 Task: Find connections with filter location Qingnian with filter topic #Feminismwith filter profile language French with filter current company Avalara with filter school Oracle SQL School (PL-SQL, Oracle DBA, Golden Gate, RAC DBA Training) with filter industry Cable and Satellite Programming with filter service category Customer Service with filter keywords title Electrical Engineer
Action: Mouse moved to (321, 226)
Screenshot: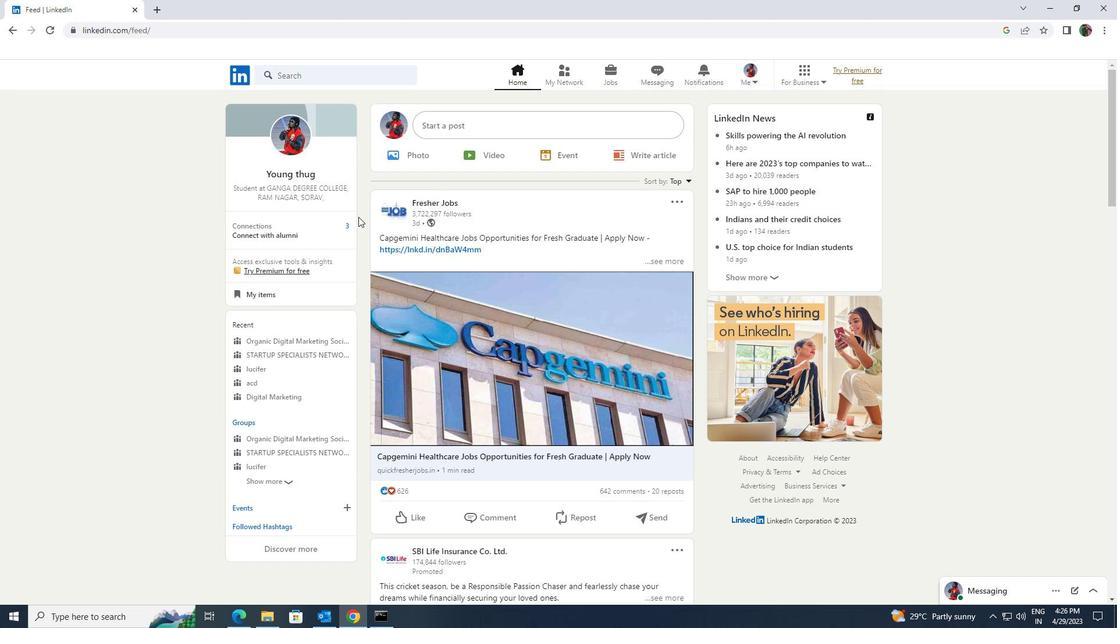
Action: Mouse pressed left at (321, 226)
Screenshot: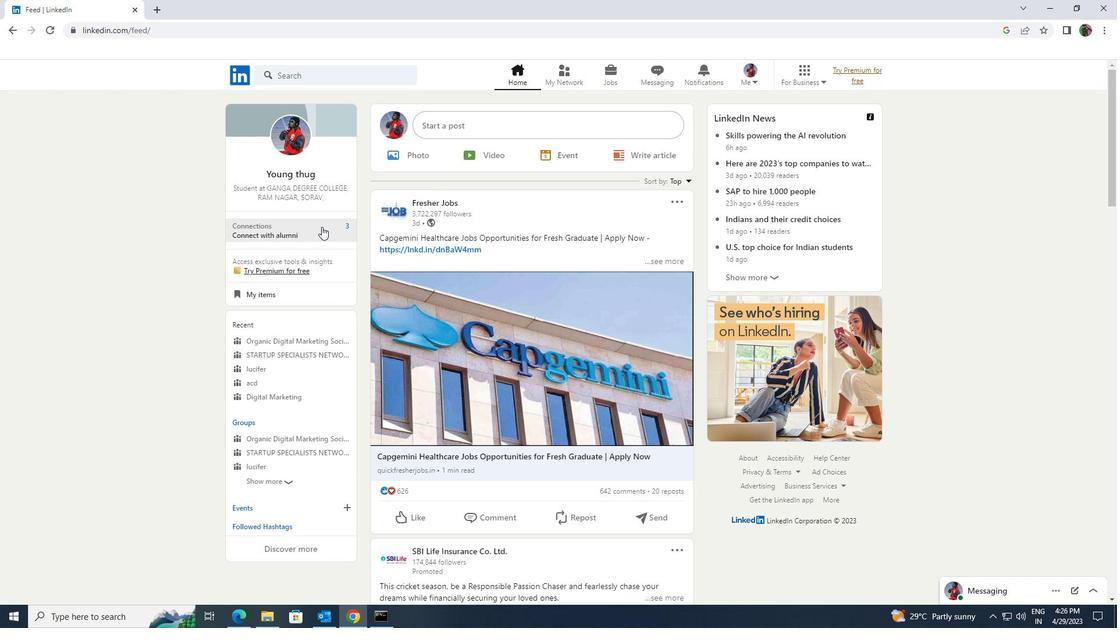 
Action: Mouse moved to (352, 143)
Screenshot: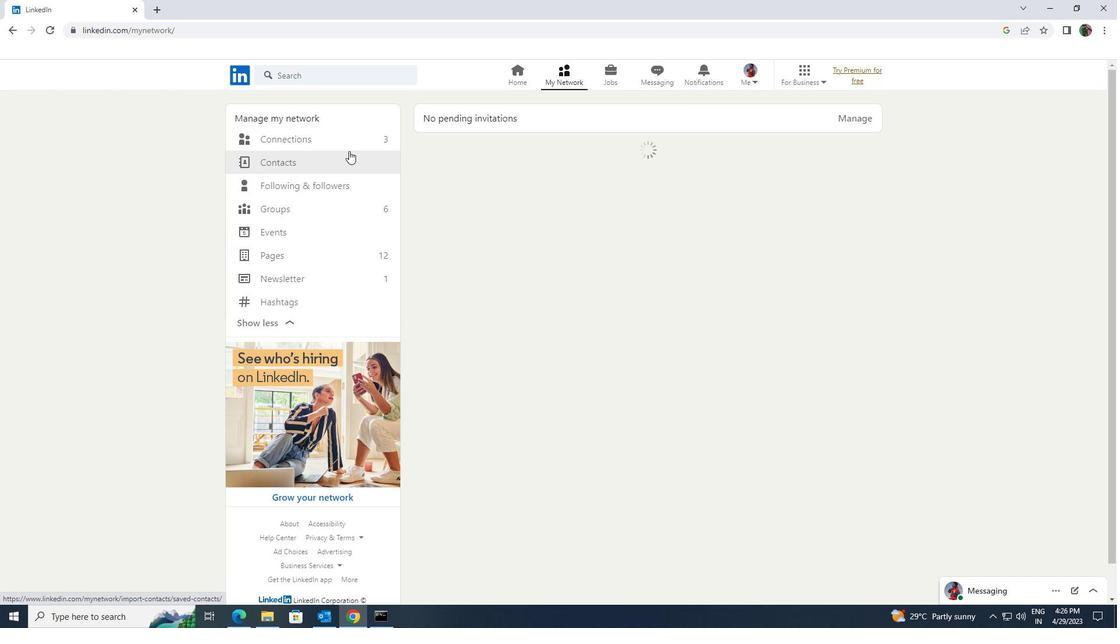 
Action: Mouse pressed left at (352, 143)
Screenshot: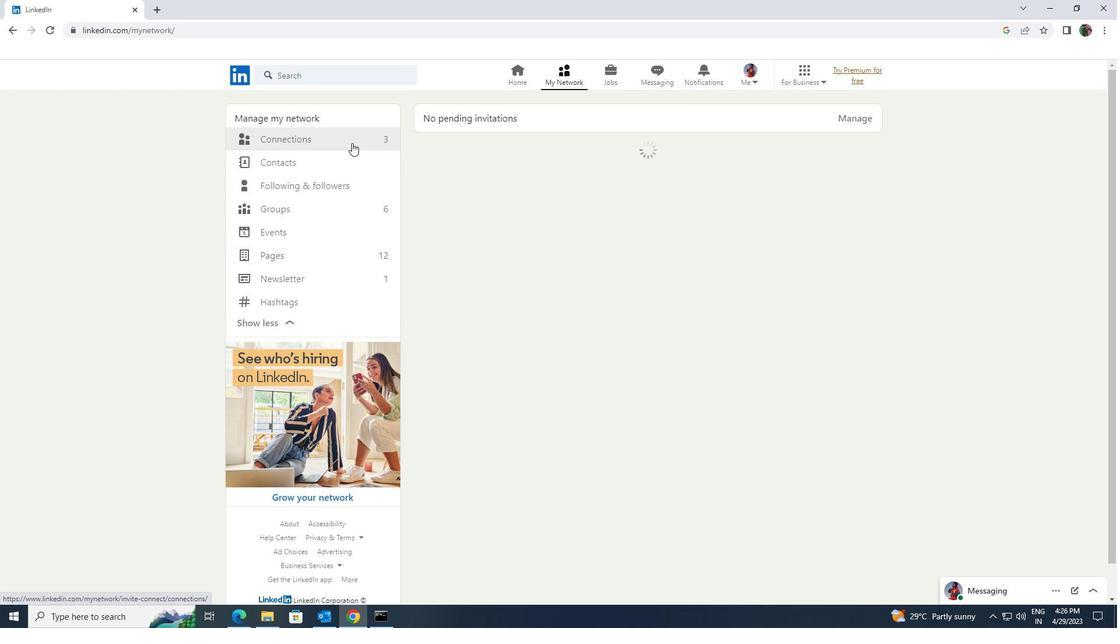 
Action: Mouse moved to (621, 137)
Screenshot: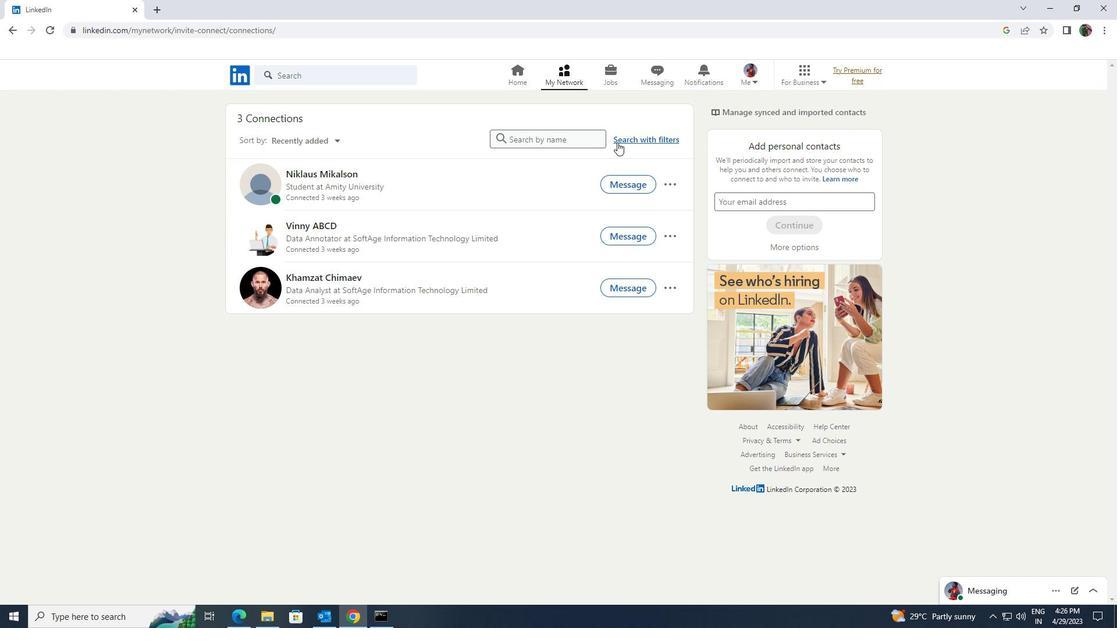 
Action: Mouse pressed left at (621, 137)
Screenshot: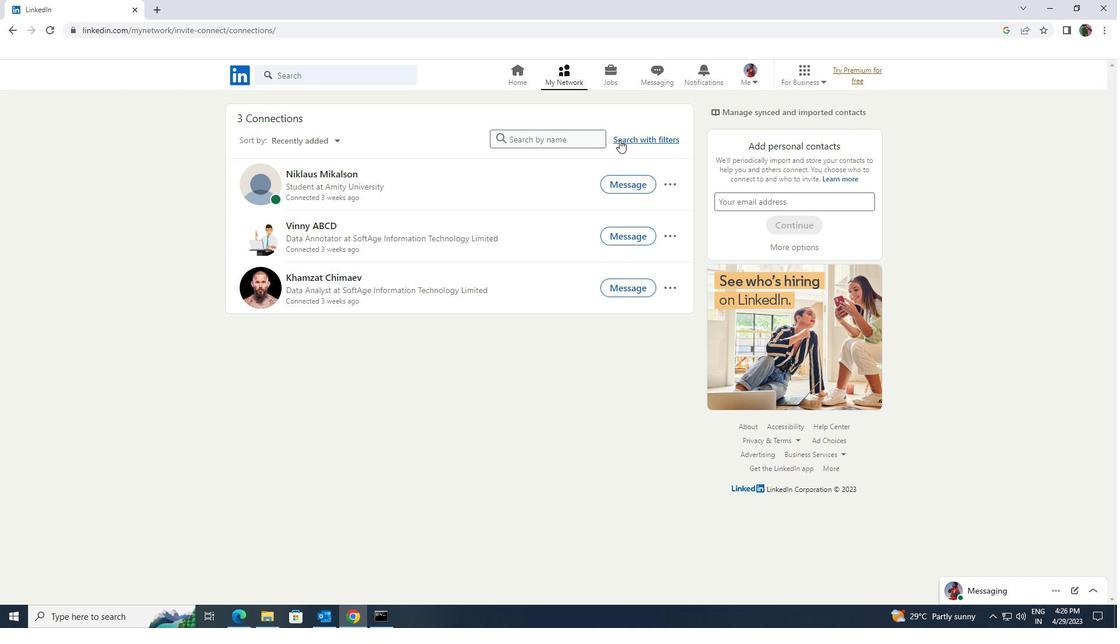 
Action: Mouse moved to (598, 109)
Screenshot: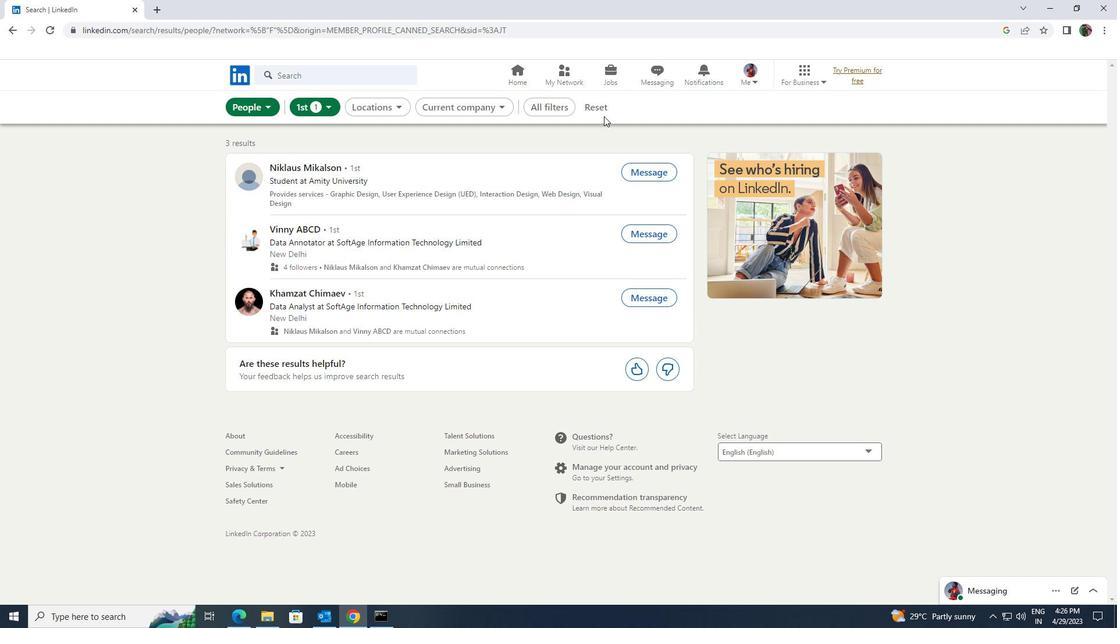 
Action: Mouse pressed left at (598, 109)
Screenshot: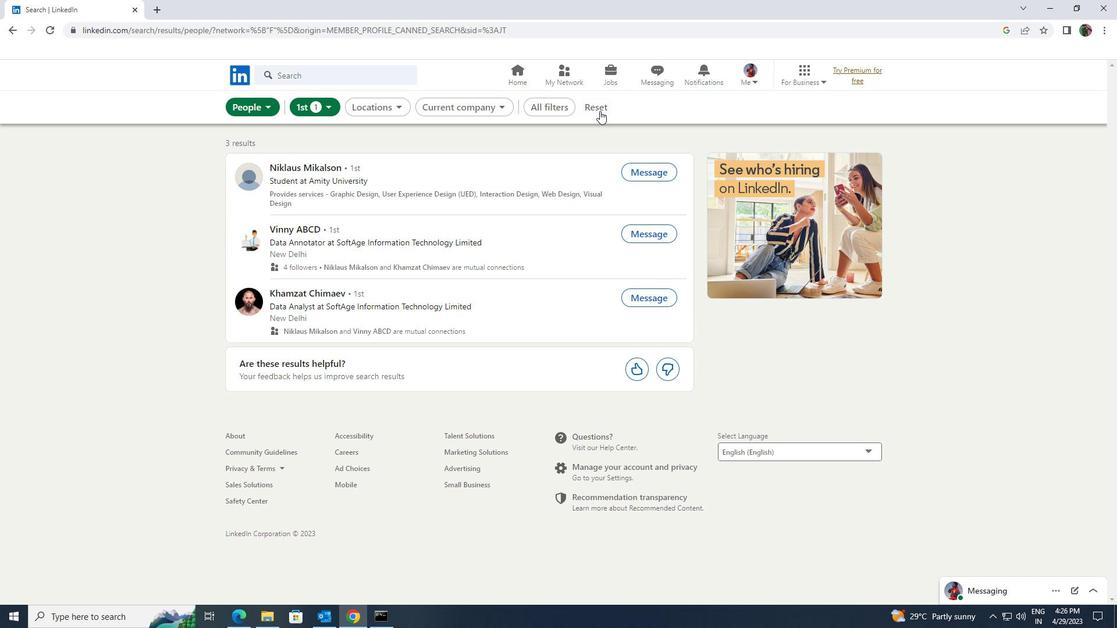 
Action: Mouse moved to (583, 106)
Screenshot: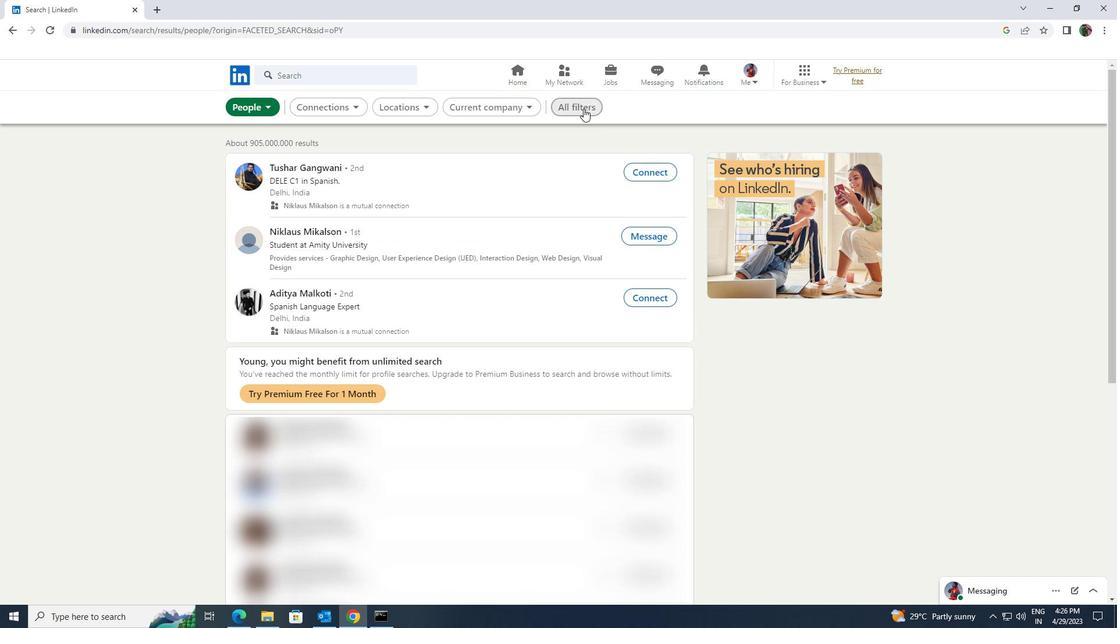 
Action: Mouse pressed left at (583, 106)
Screenshot: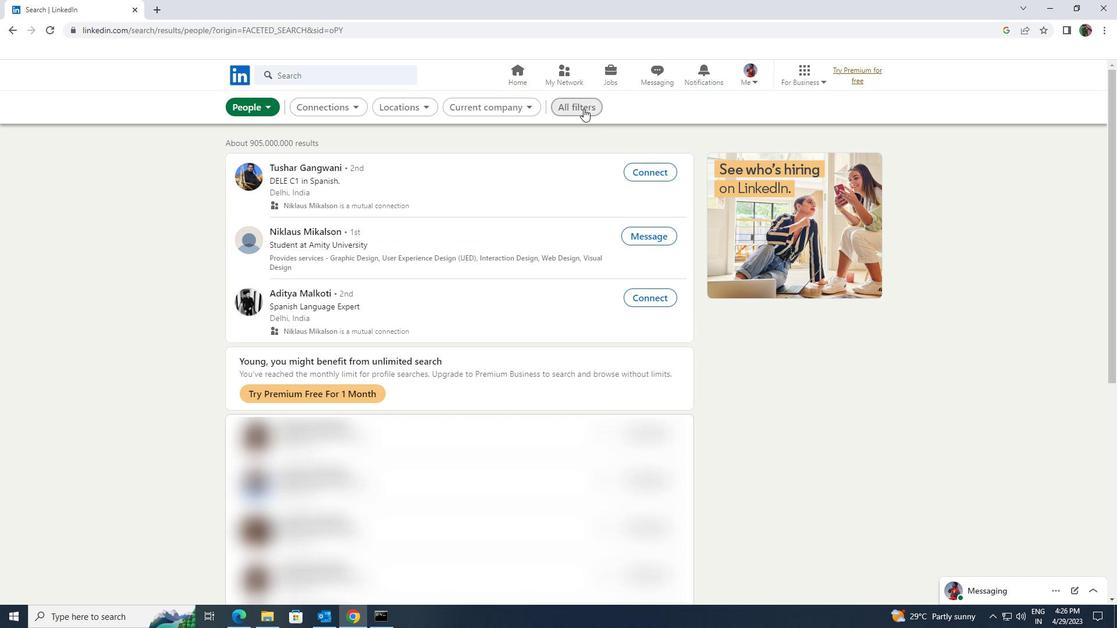 
Action: Mouse moved to (909, 338)
Screenshot: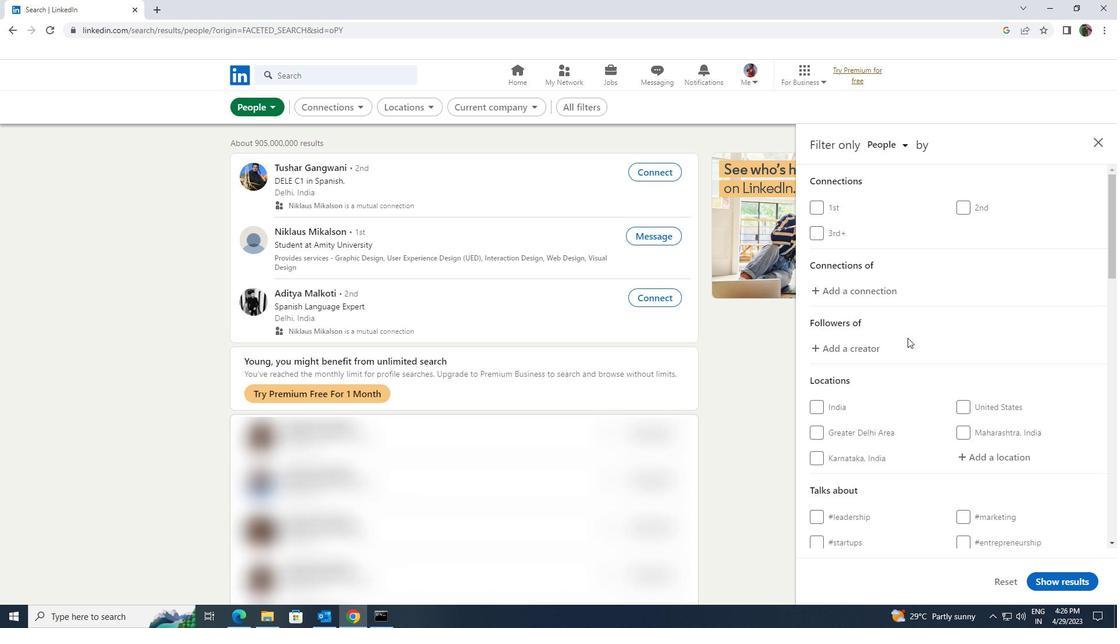 
Action: Mouse scrolled (909, 337) with delta (0, 0)
Screenshot: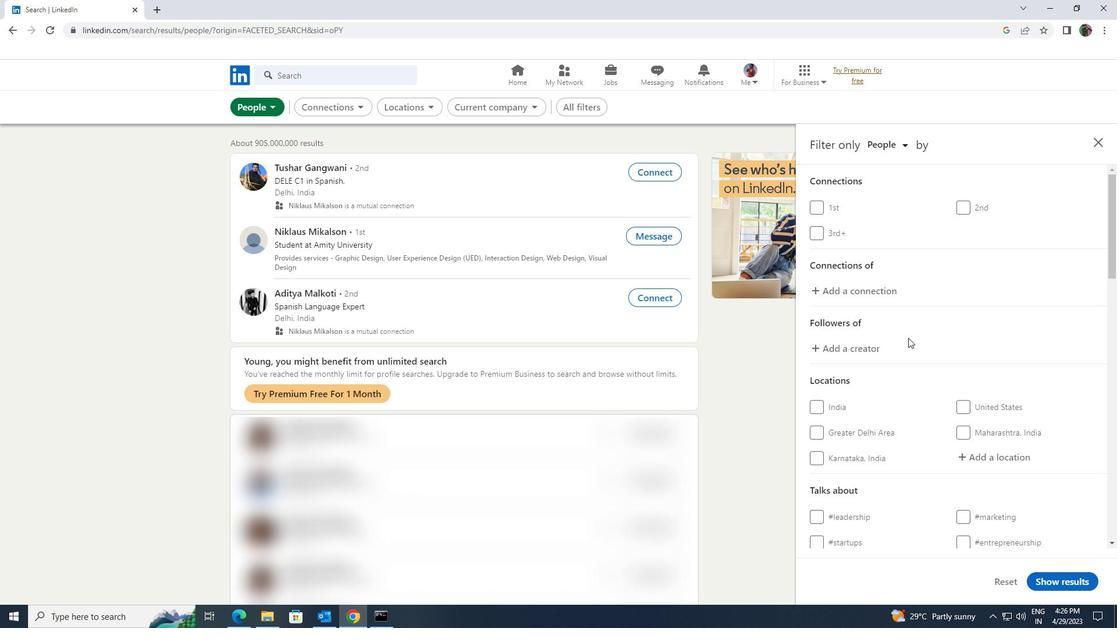 
Action: Mouse scrolled (909, 337) with delta (0, 0)
Screenshot: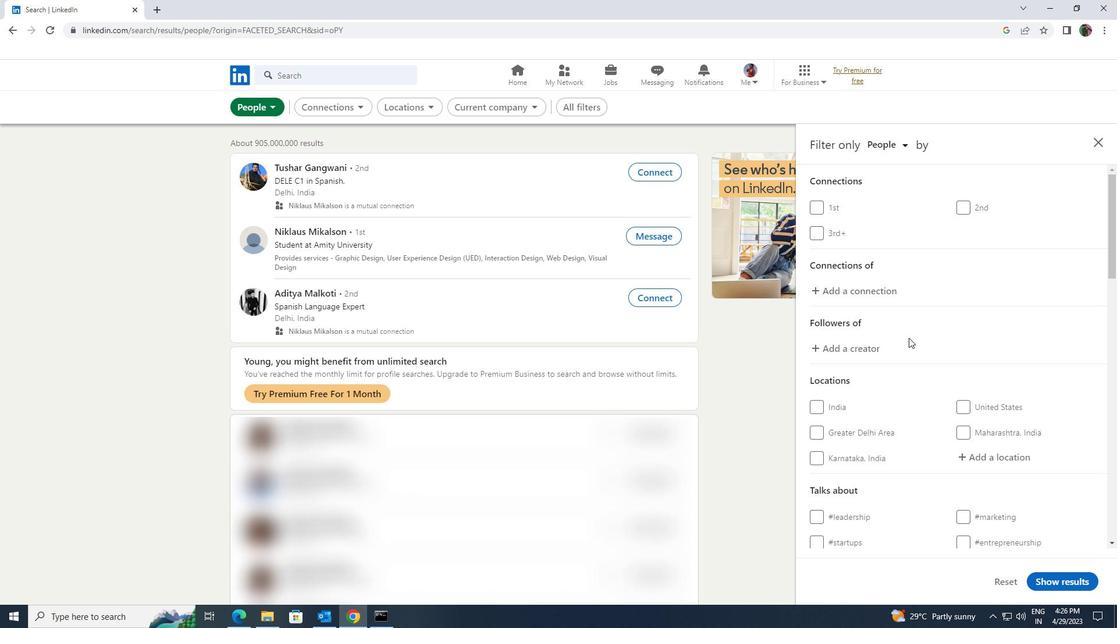 
Action: Mouse moved to (962, 340)
Screenshot: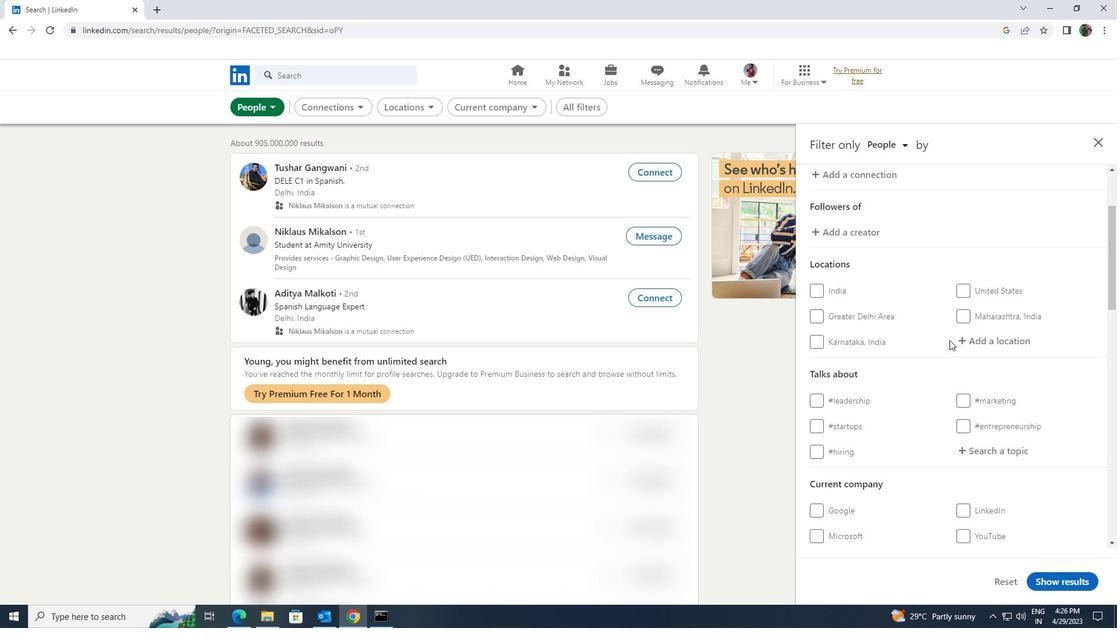 
Action: Mouse pressed left at (962, 340)
Screenshot: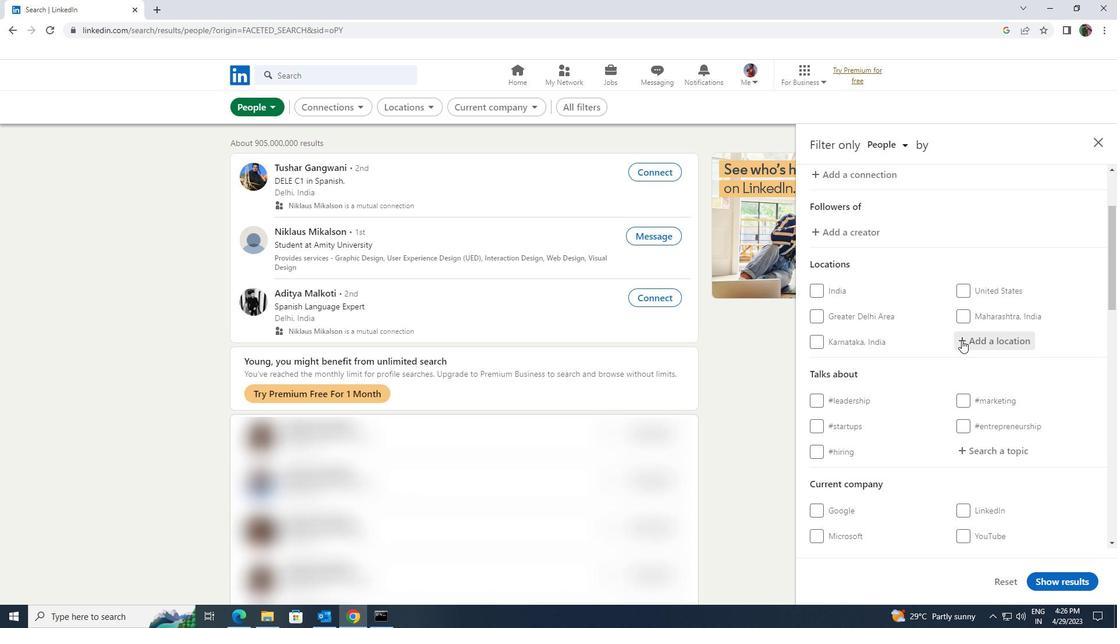 
Action: Key pressed <Key.shift><Key.shift><Key.shift><Key.shift><Key.shift>Q
Screenshot: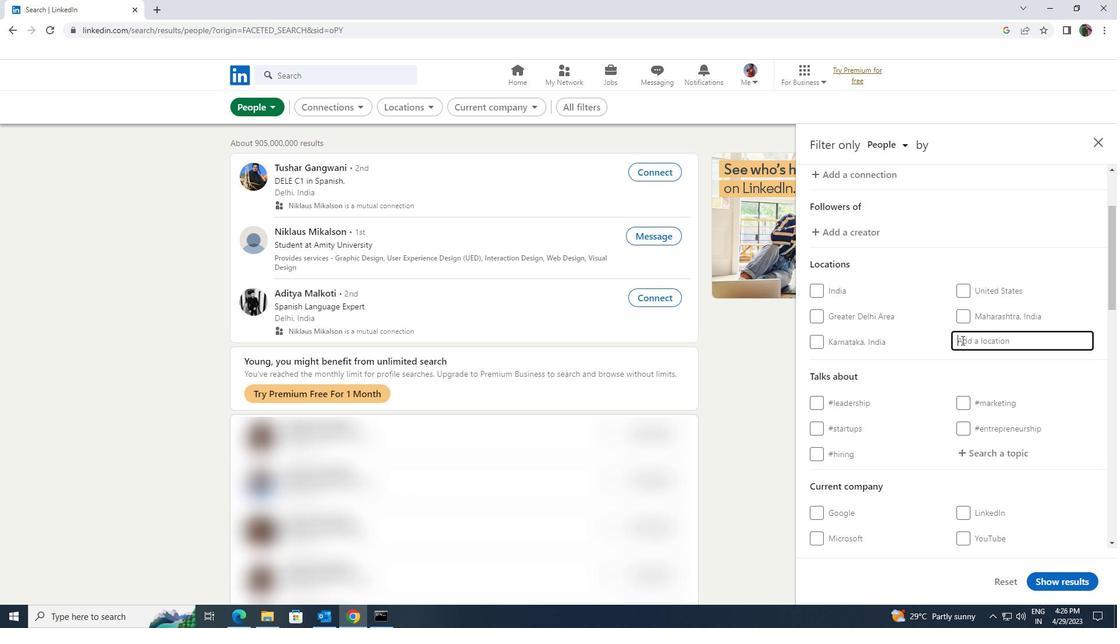 
Action: Mouse moved to (961, 340)
Screenshot: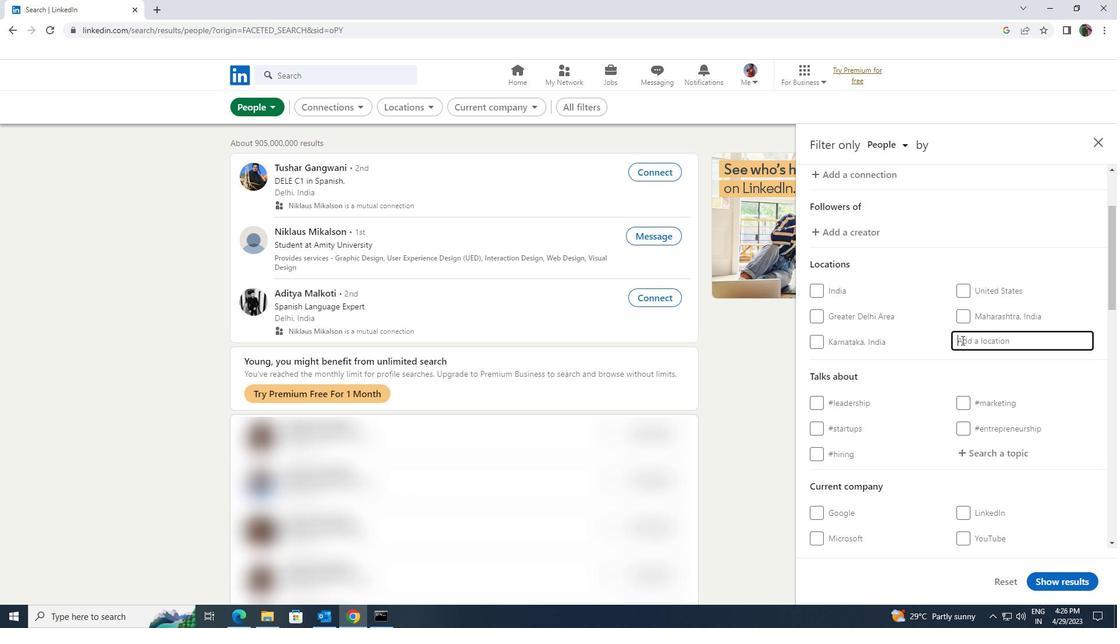 
Action: Key pressed INGNIAN
Screenshot: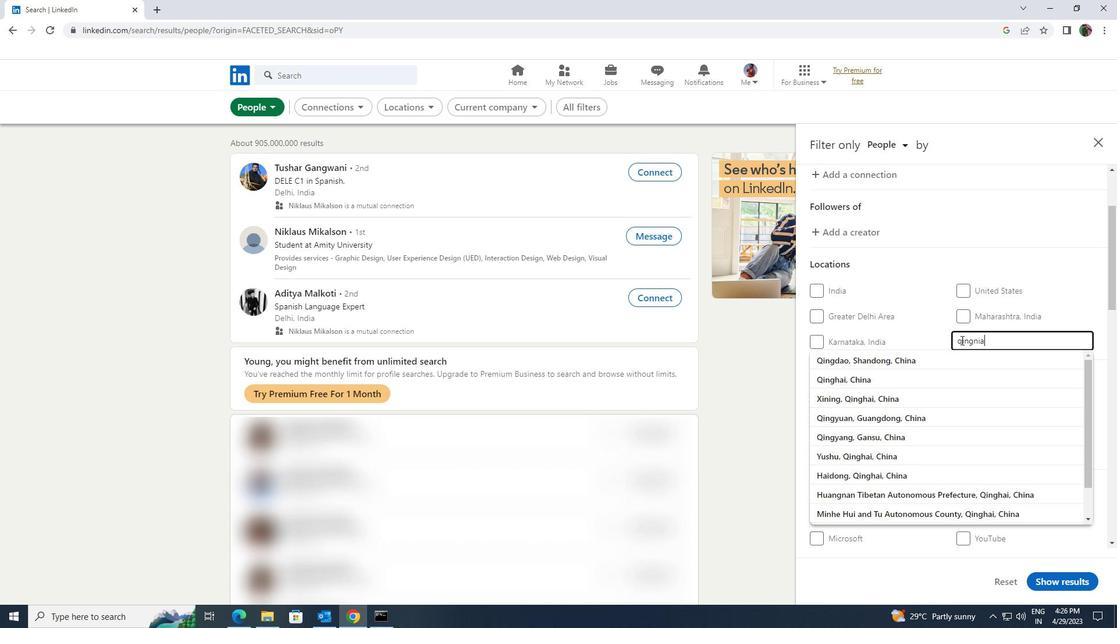 
Action: Mouse moved to (976, 451)
Screenshot: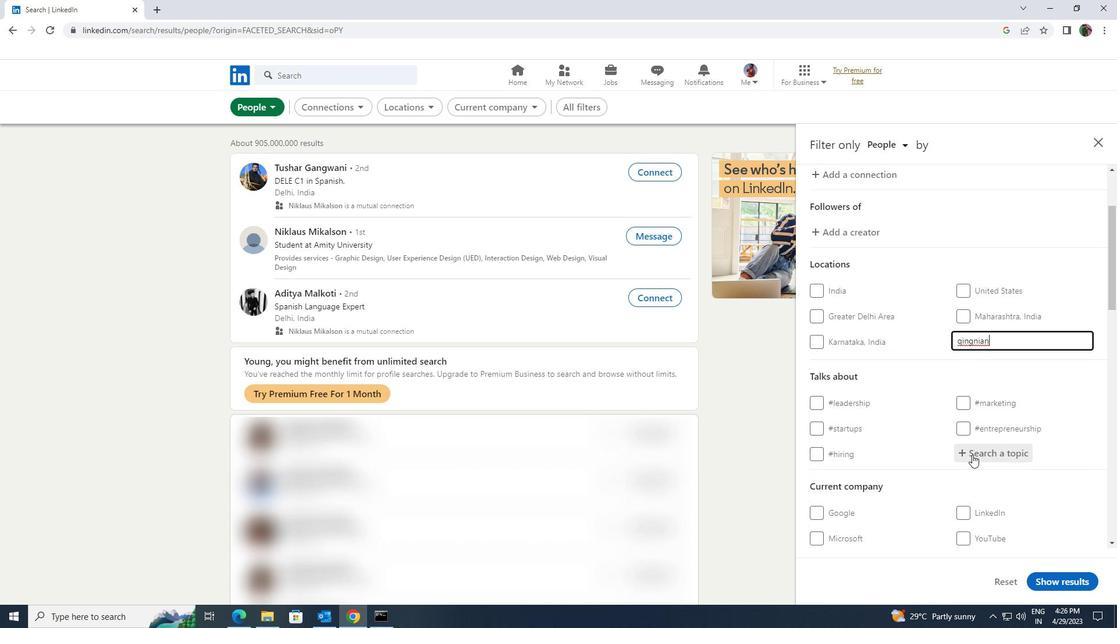 
Action: Mouse pressed left at (976, 451)
Screenshot: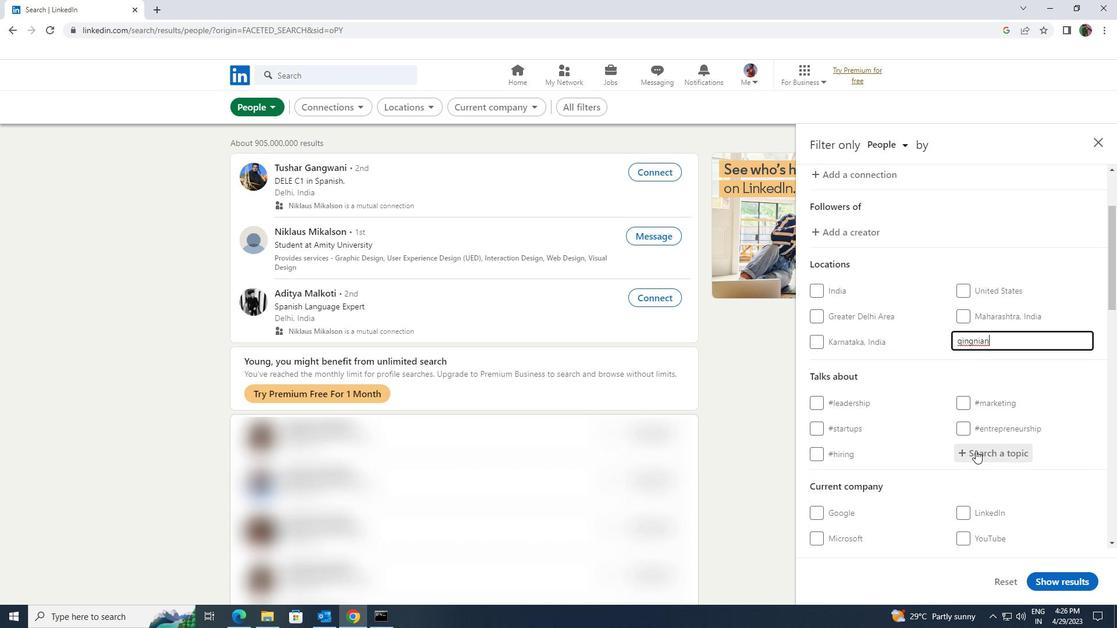 
Action: Key pressed <Key.shift>FEMINI
Screenshot: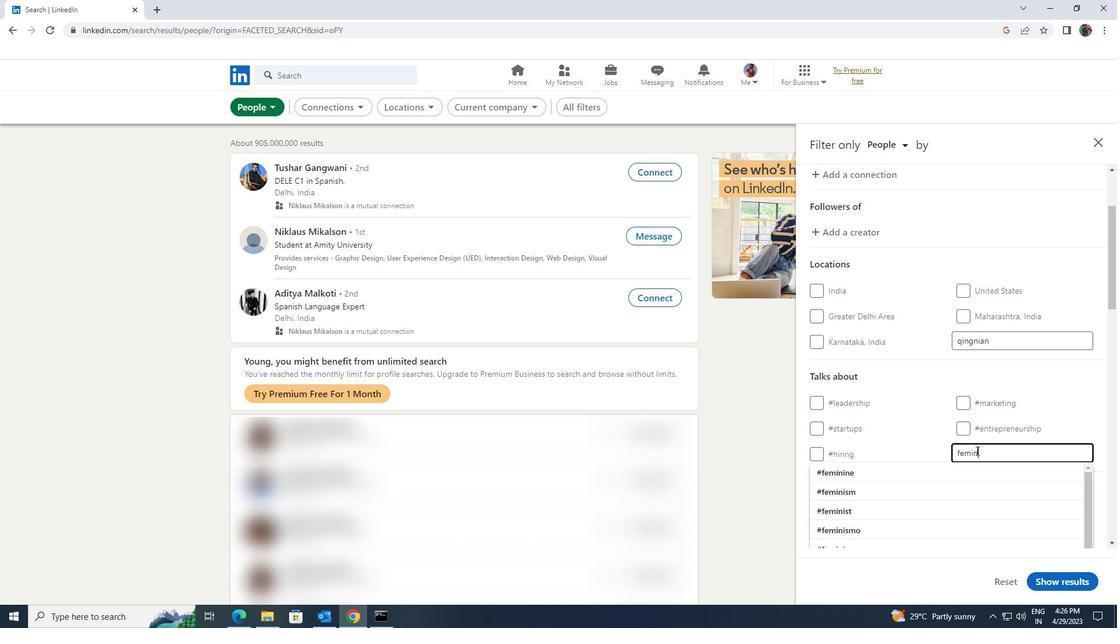 
Action: Mouse moved to (929, 488)
Screenshot: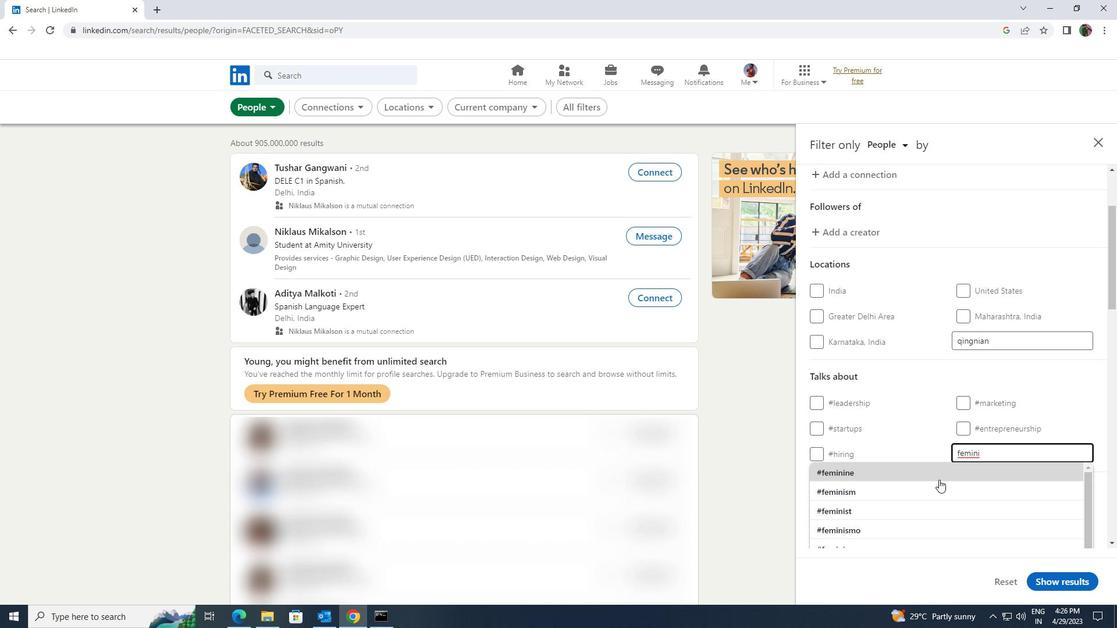 
Action: Mouse pressed left at (929, 488)
Screenshot: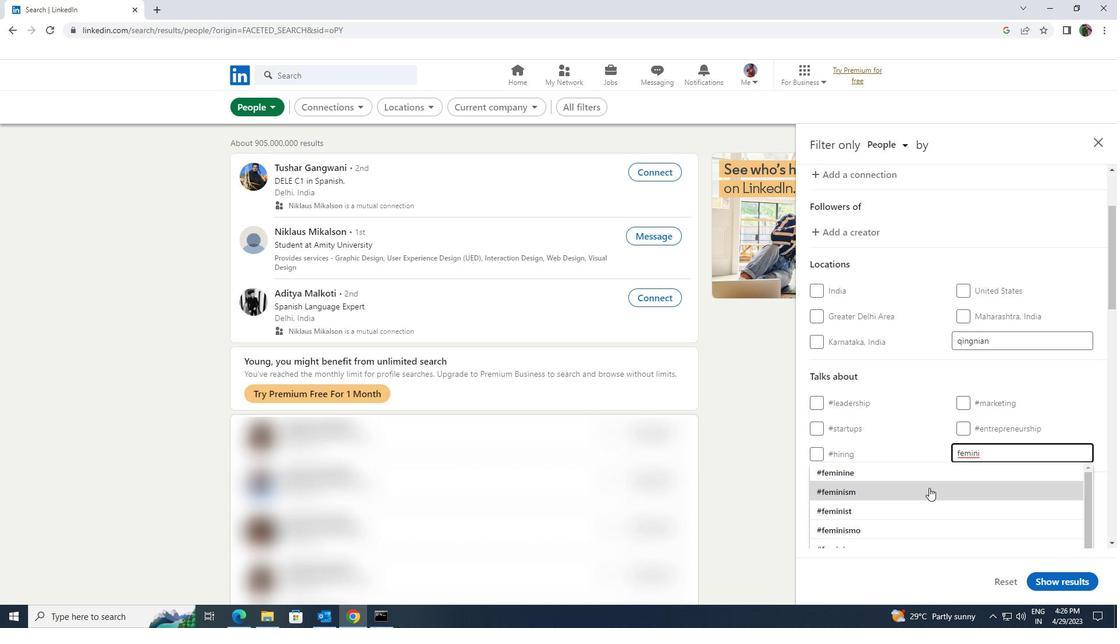 
Action: Mouse moved to (928, 488)
Screenshot: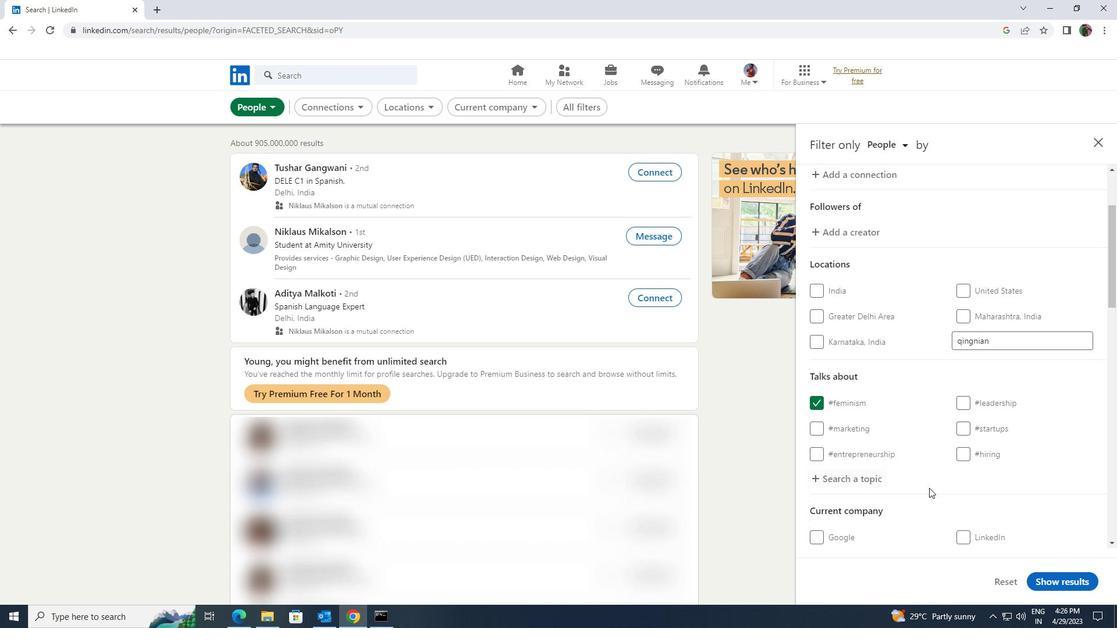 
Action: Mouse scrolled (928, 488) with delta (0, 0)
Screenshot: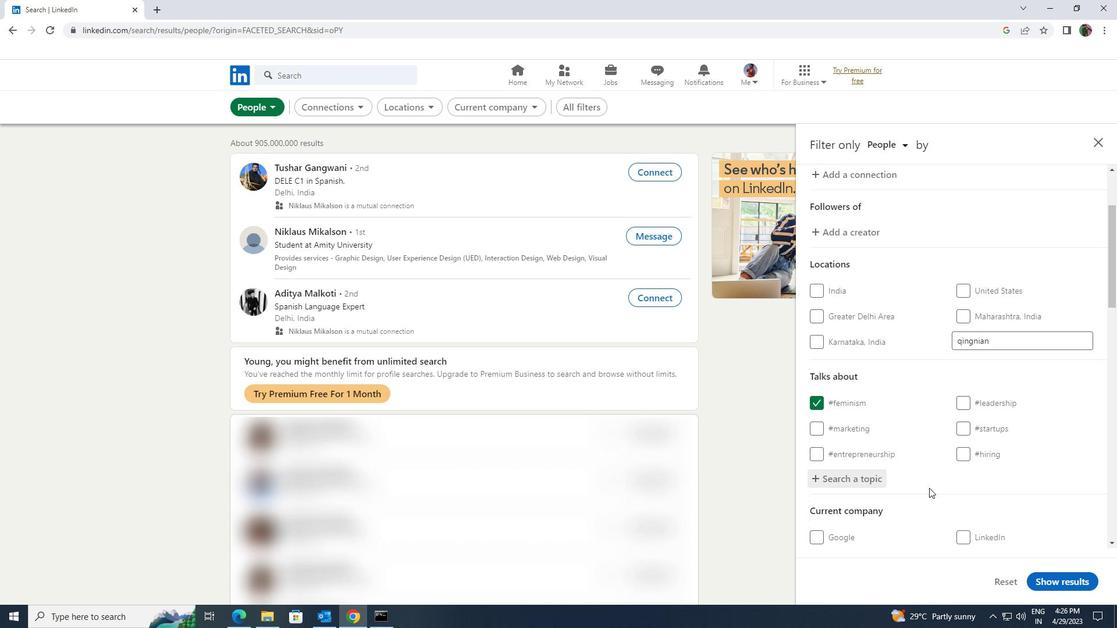 
Action: Mouse scrolled (928, 488) with delta (0, 0)
Screenshot: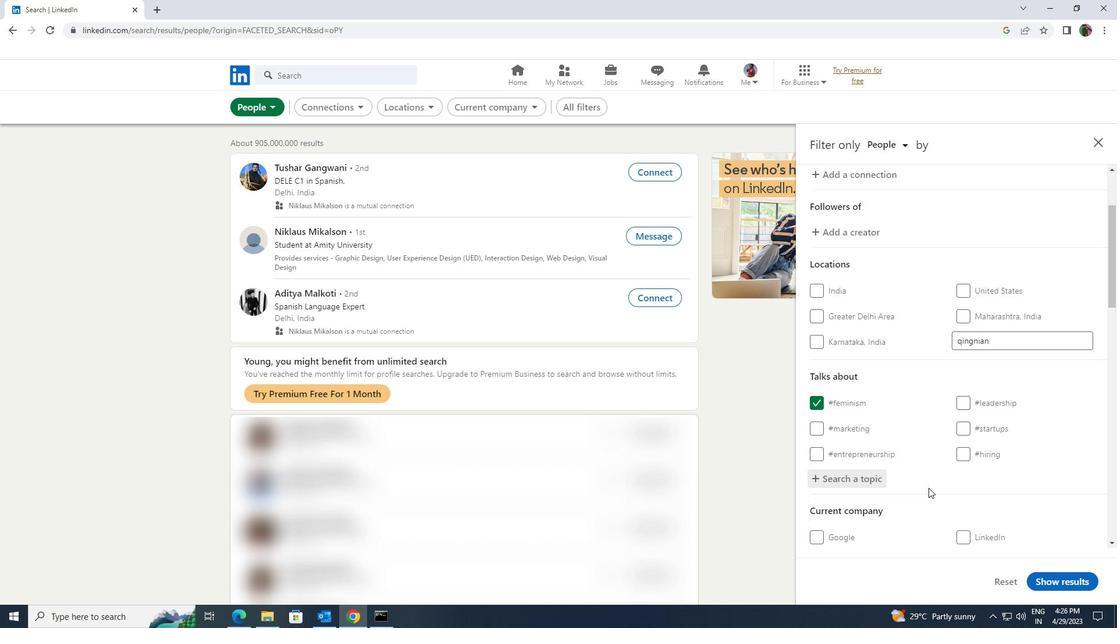 
Action: Mouse scrolled (928, 488) with delta (0, 0)
Screenshot: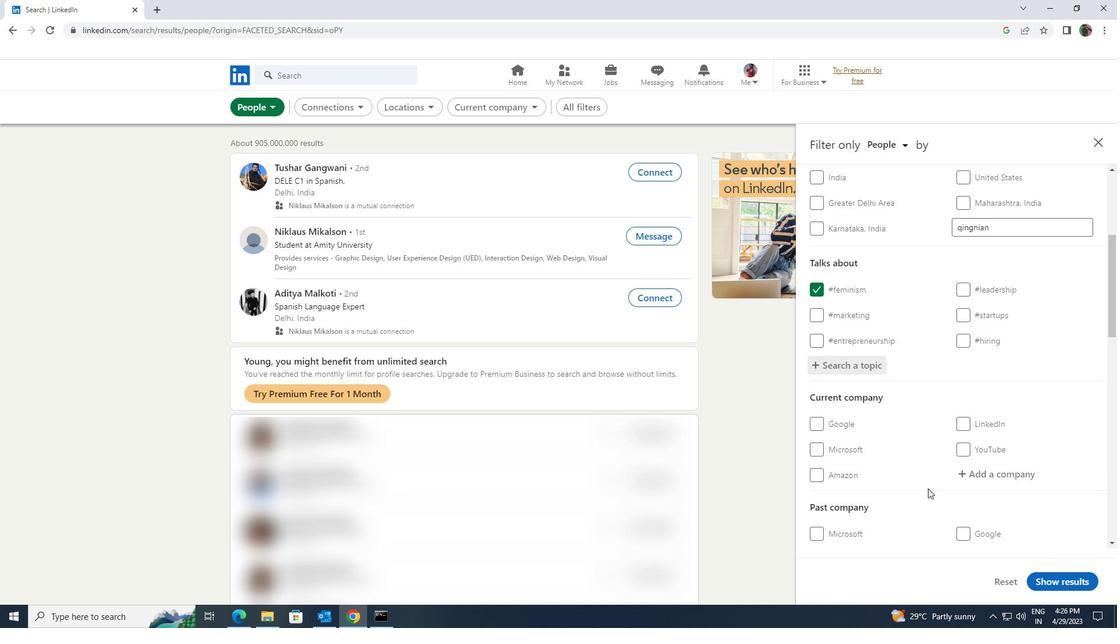 
Action: Mouse moved to (927, 488)
Screenshot: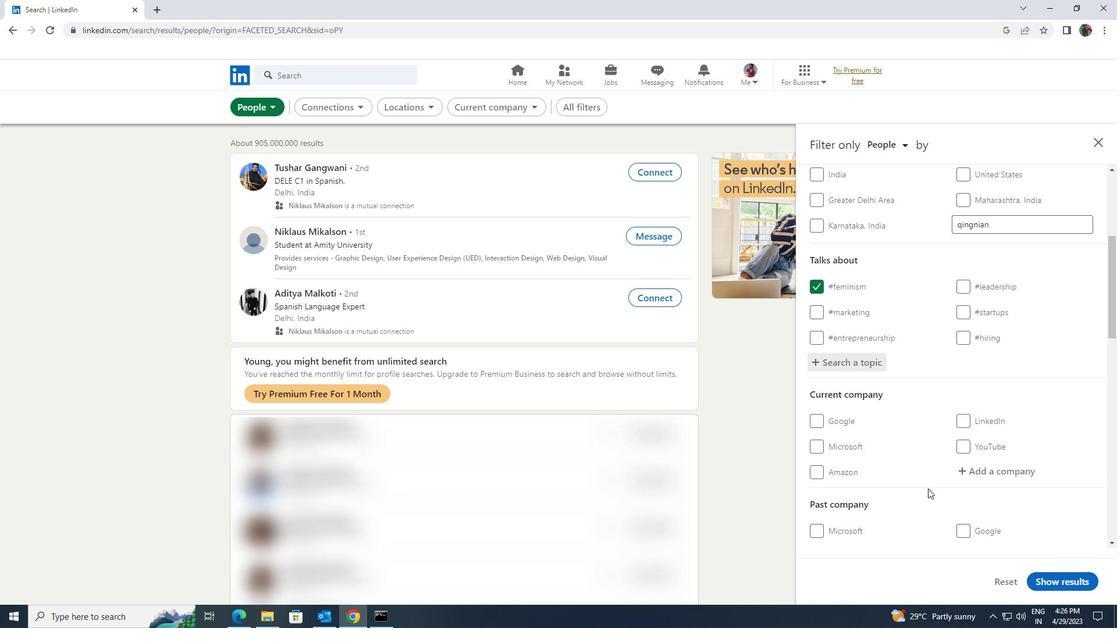 
Action: Mouse scrolled (927, 488) with delta (0, 0)
Screenshot: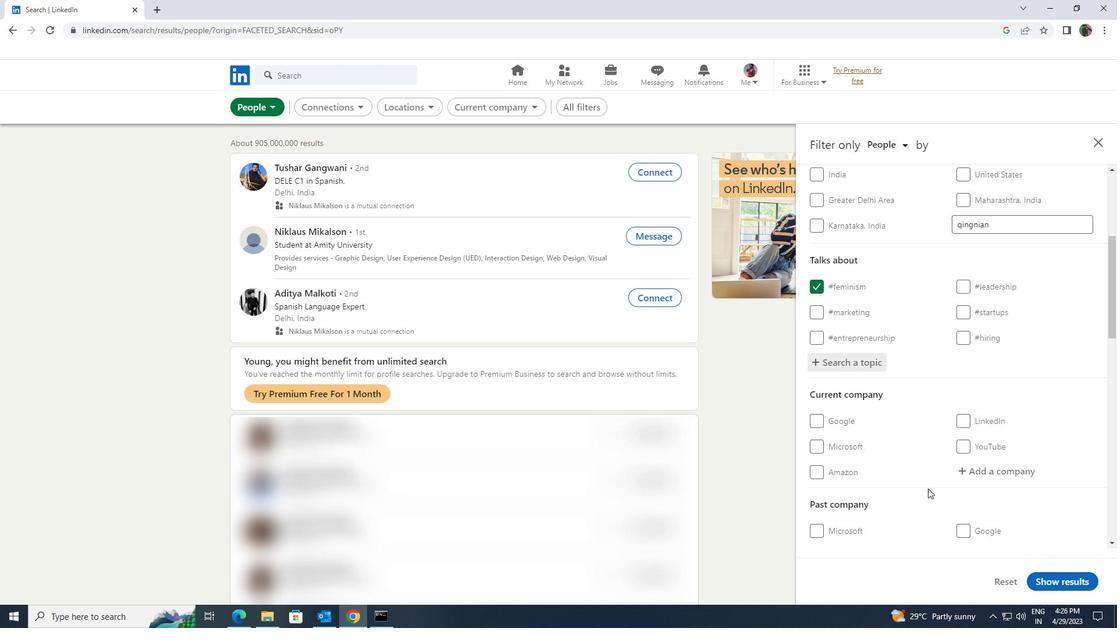 
Action: Mouse scrolled (927, 488) with delta (0, 0)
Screenshot: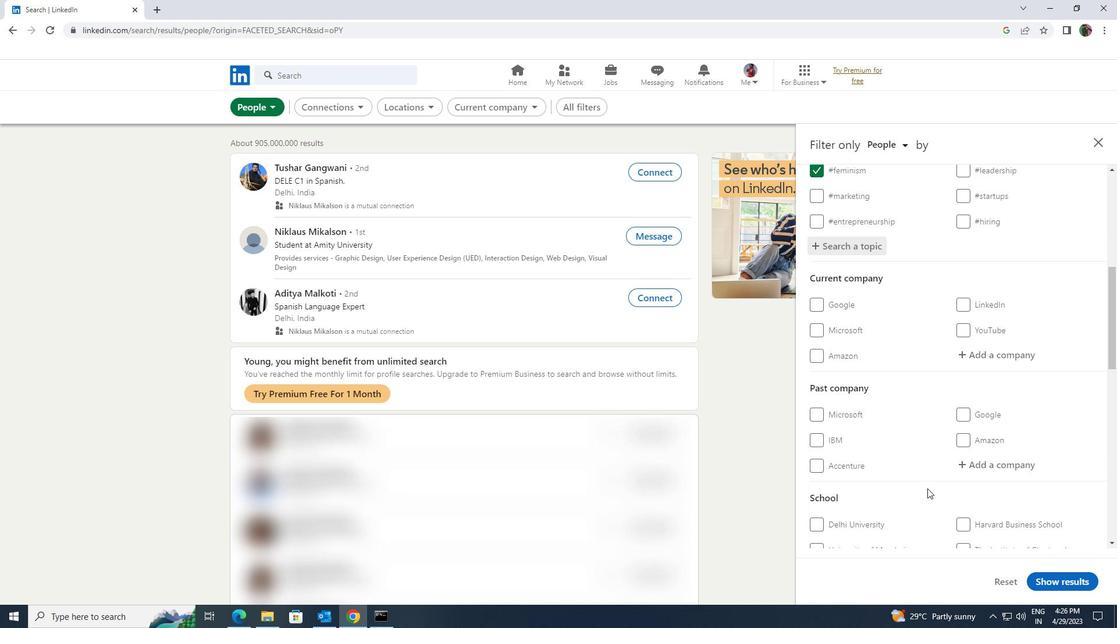 
Action: Mouse scrolled (927, 488) with delta (0, 0)
Screenshot: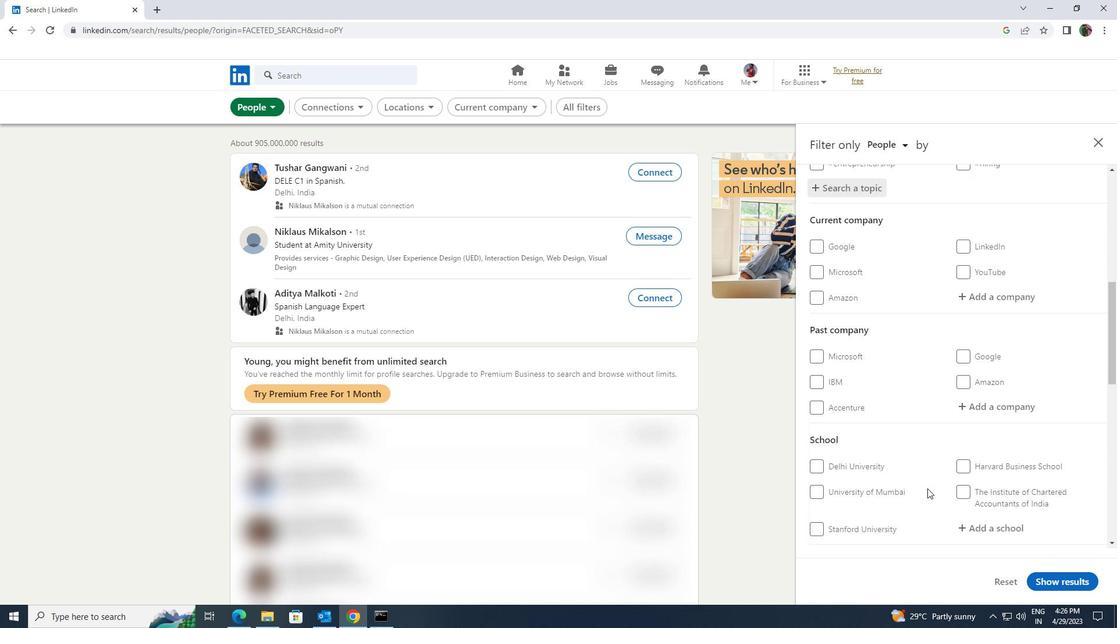 
Action: Mouse scrolled (927, 488) with delta (0, 0)
Screenshot: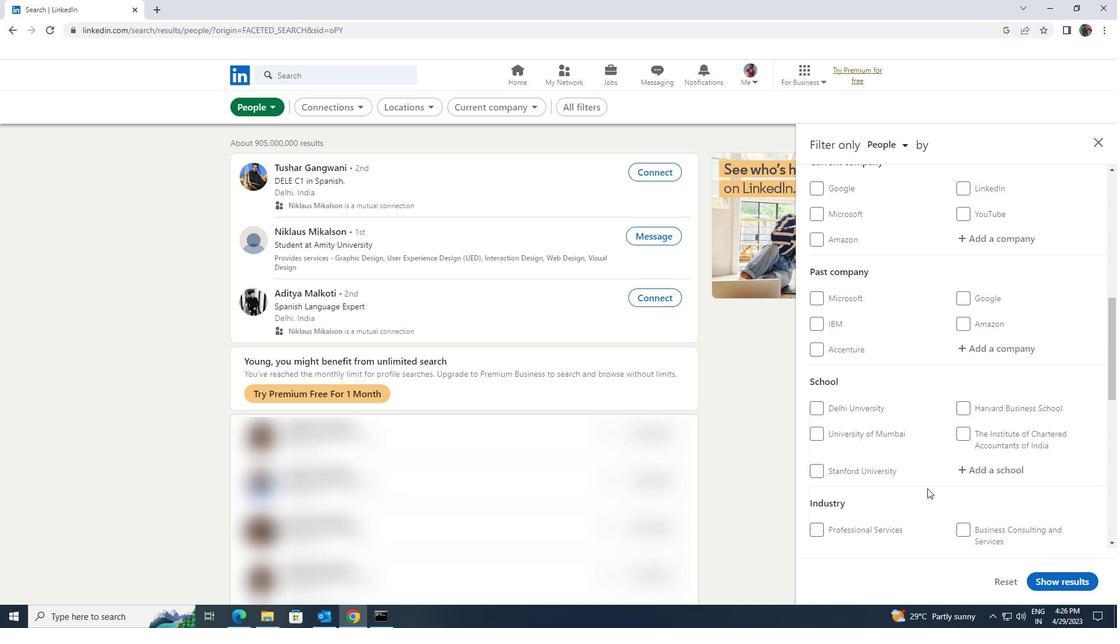 
Action: Mouse scrolled (927, 488) with delta (0, 0)
Screenshot: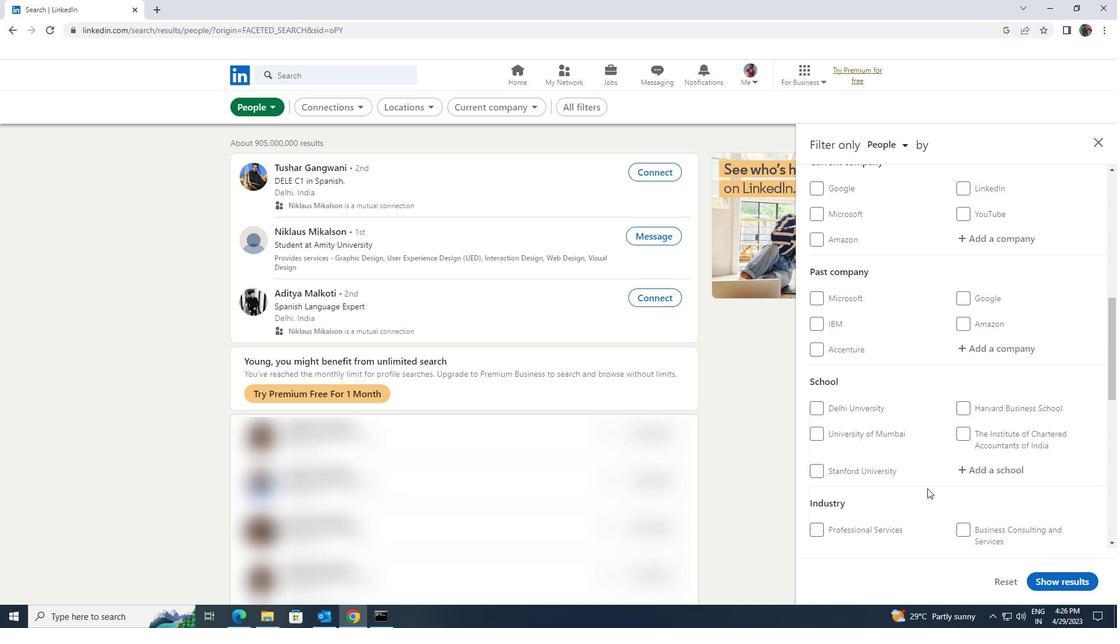 
Action: Mouse scrolled (927, 488) with delta (0, 0)
Screenshot: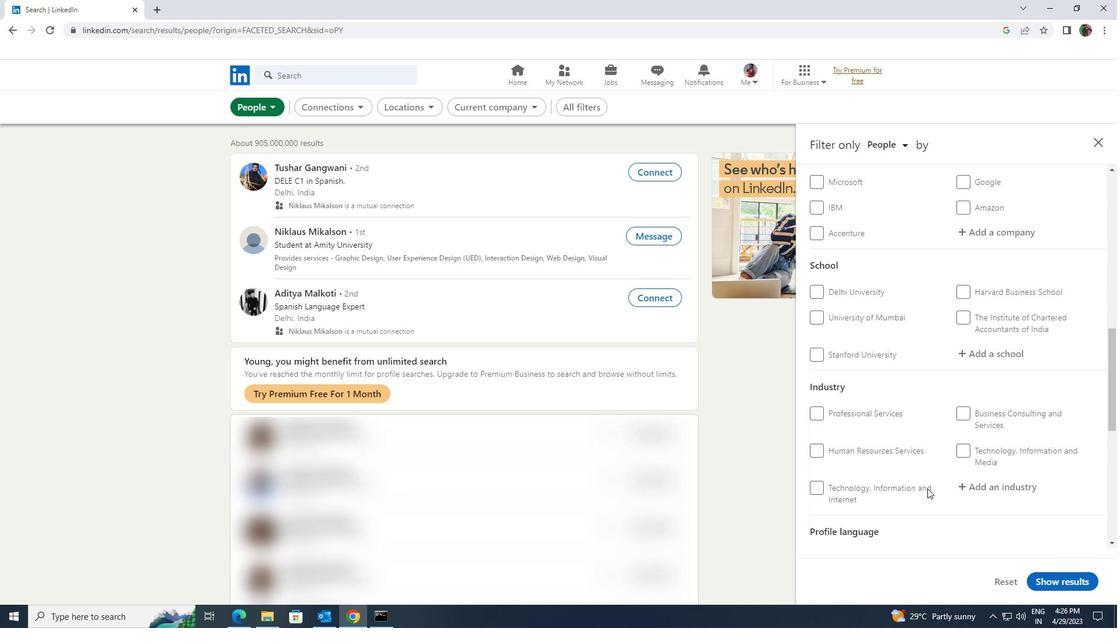 
Action: Mouse moved to (959, 499)
Screenshot: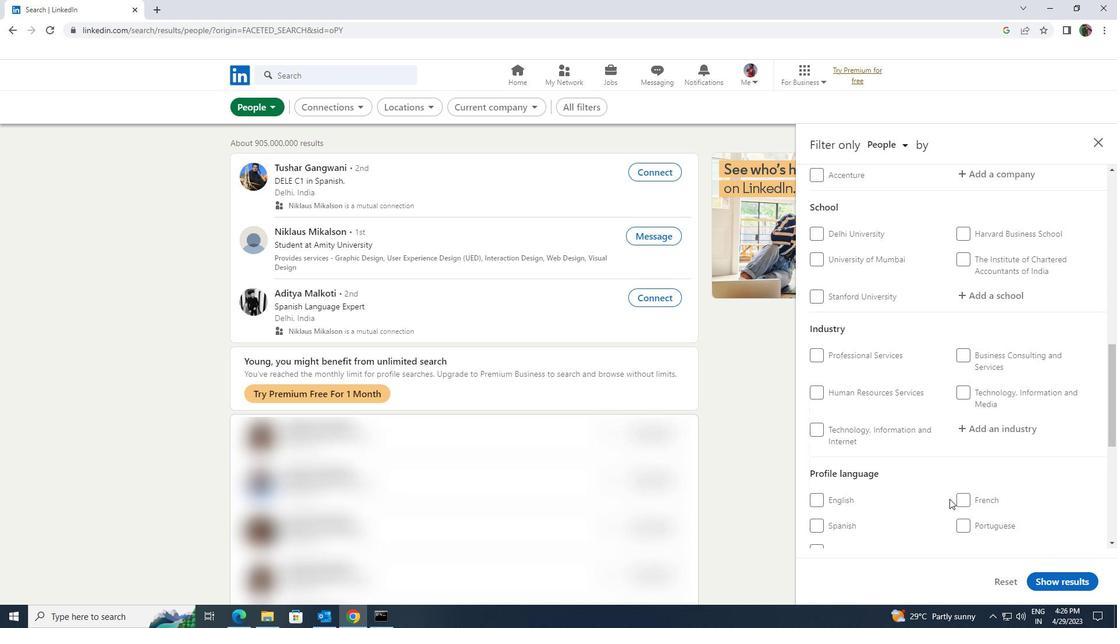 
Action: Mouse pressed left at (959, 499)
Screenshot: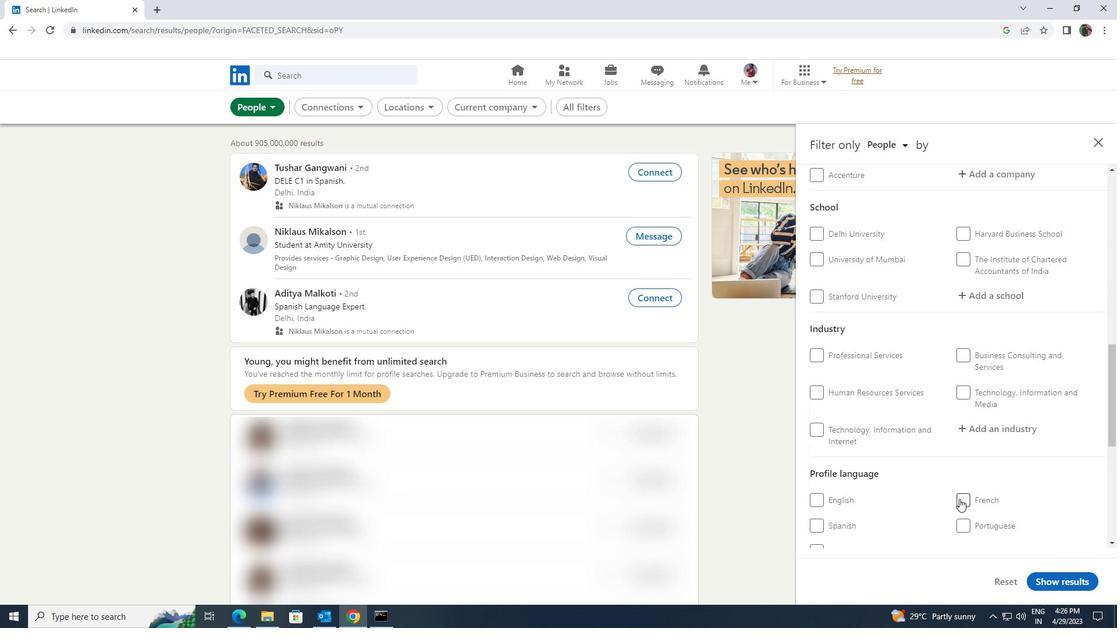 
Action: Mouse moved to (956, 499)
Screenshot: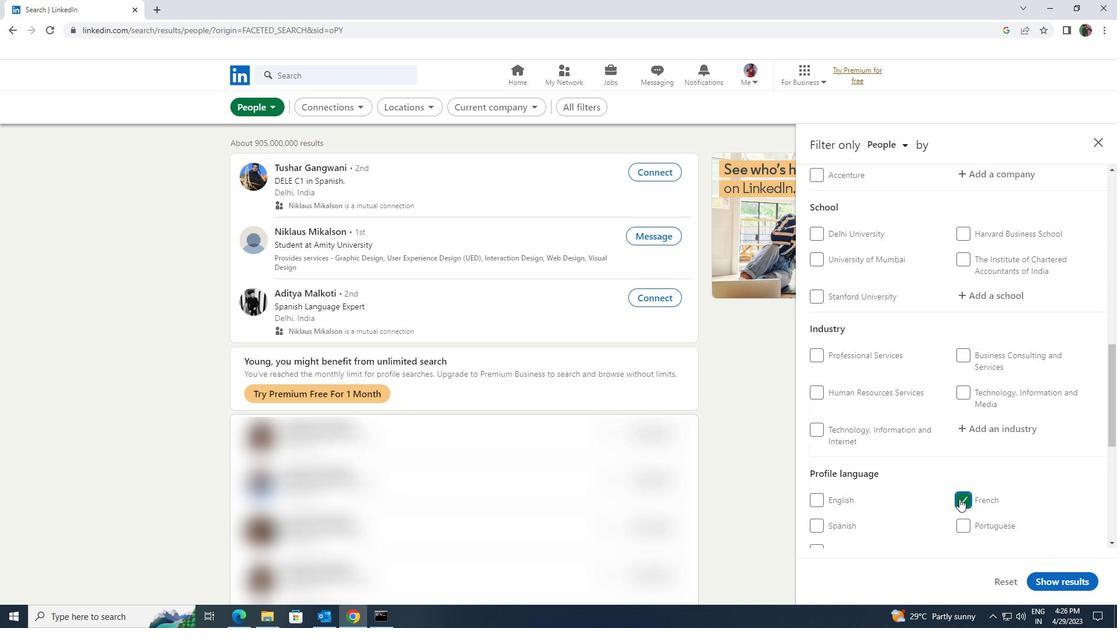 
Action: Mouse scrolled (956, 500) with delta (0, 0)
Screenshot: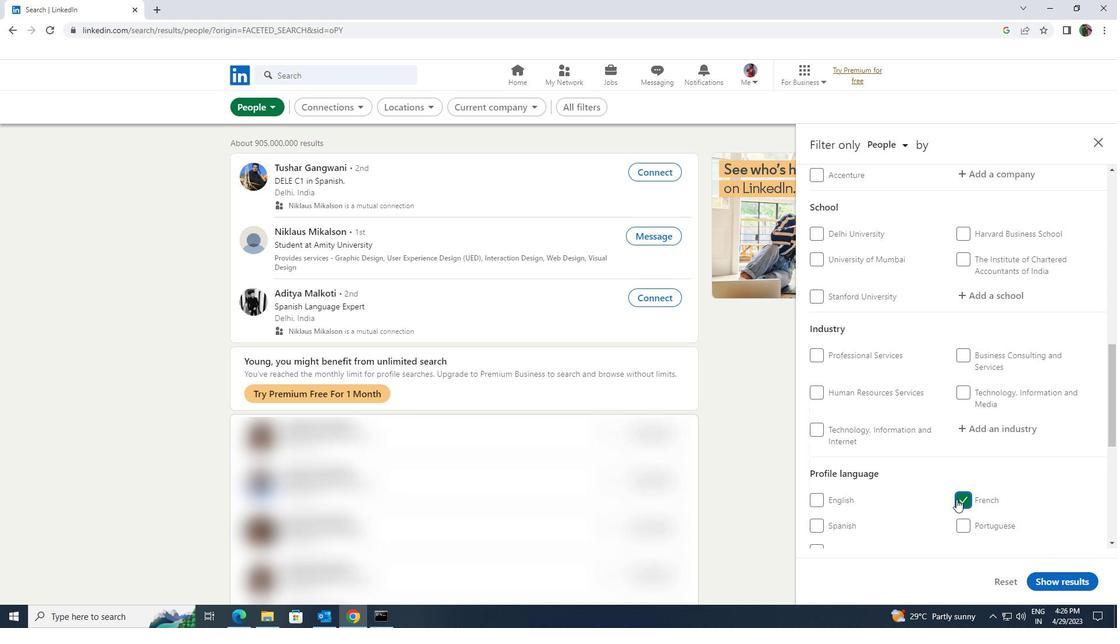 
Action: Mouse moved to (956, 500)
Screenshot: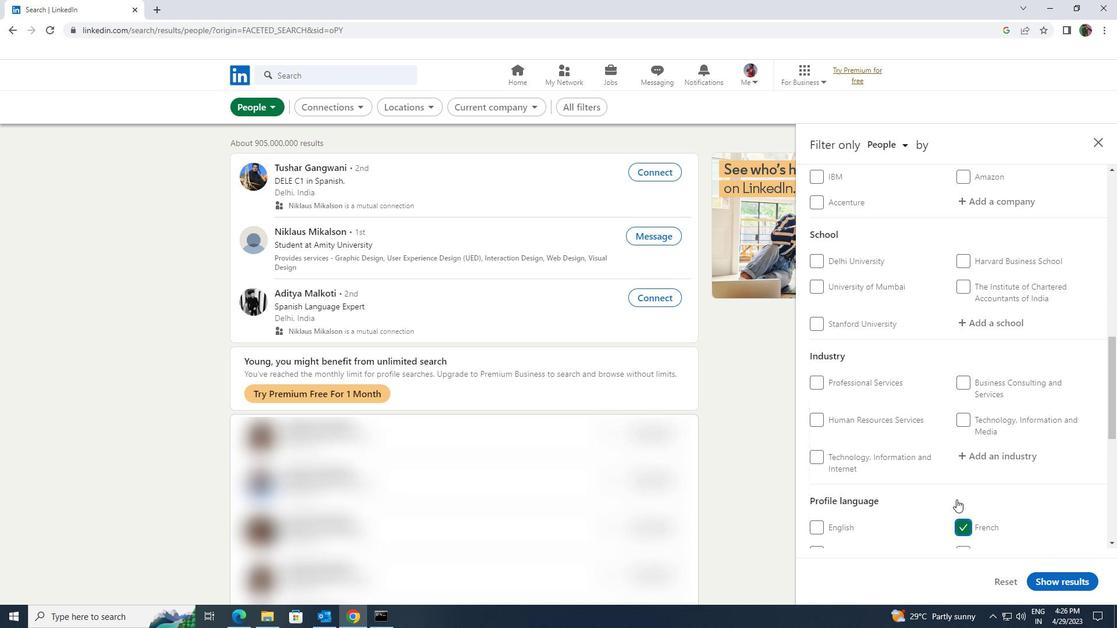 
Action: Mouse scrolled (956, 501) with delta (0, 0)
Screenshot: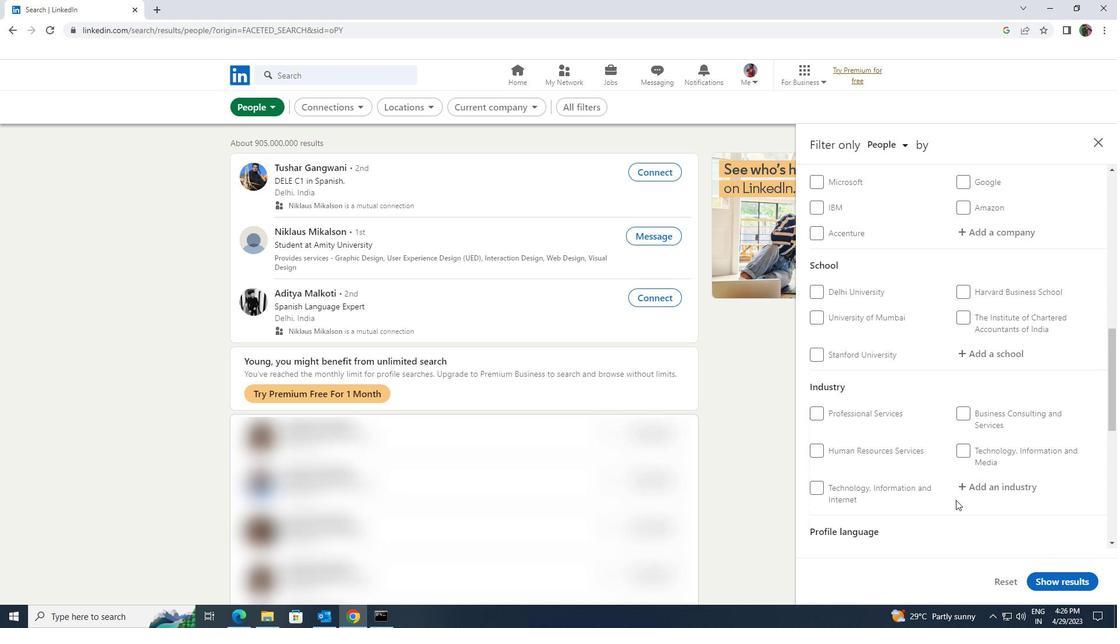 
Action: Mouse scrolled (956, 501) with delta (0, 0)
Screenshot: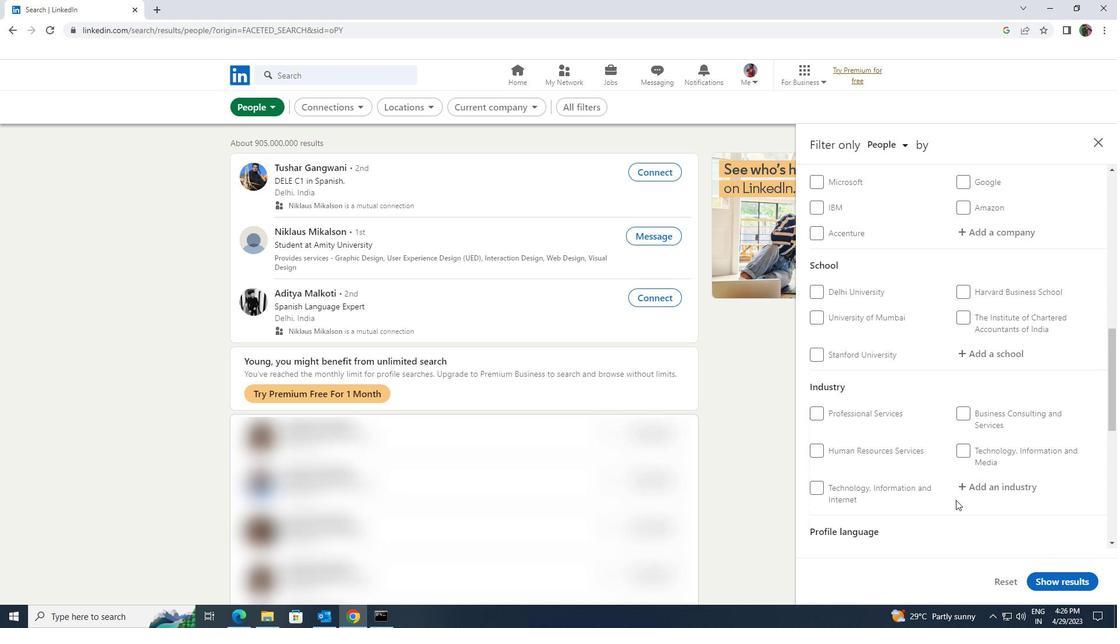 
Action: Mouse scrolled (956, 501) with delta (0, 0)
Screenshot: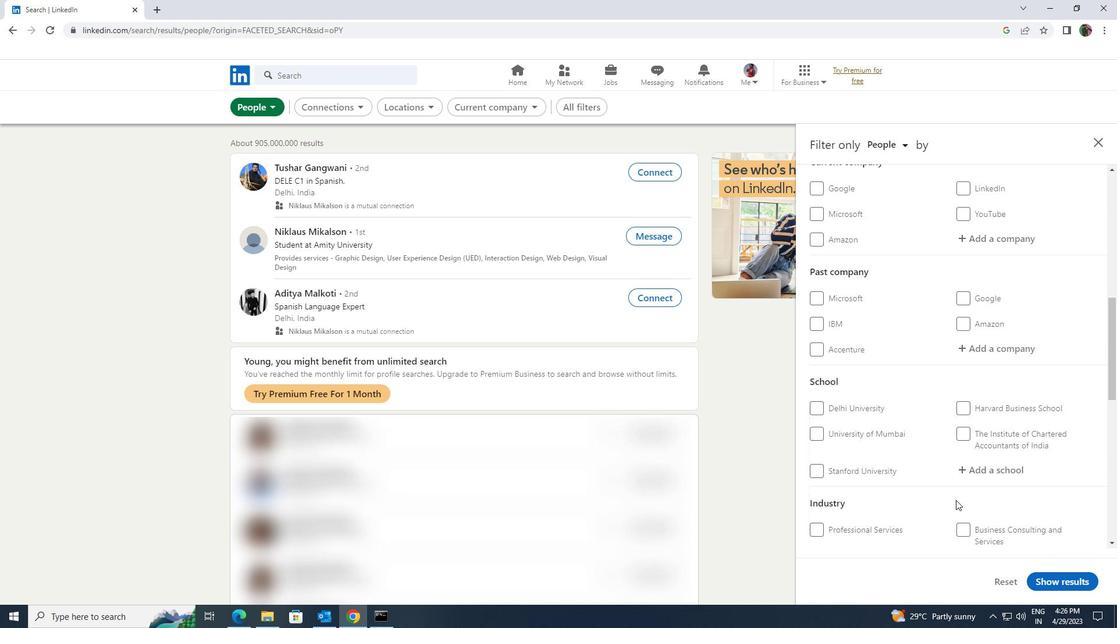 
Action: Mouse moved to (955, 500)
Screenshot: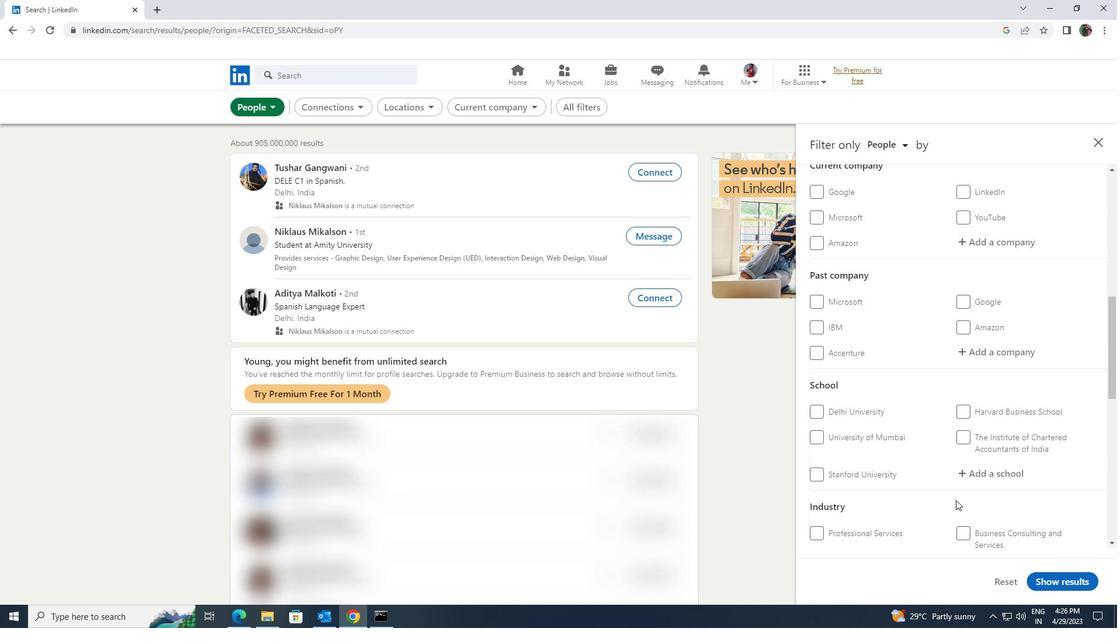 
Action: Mouse scrolled (955, 501) with delta (0, 0)
Screenshot: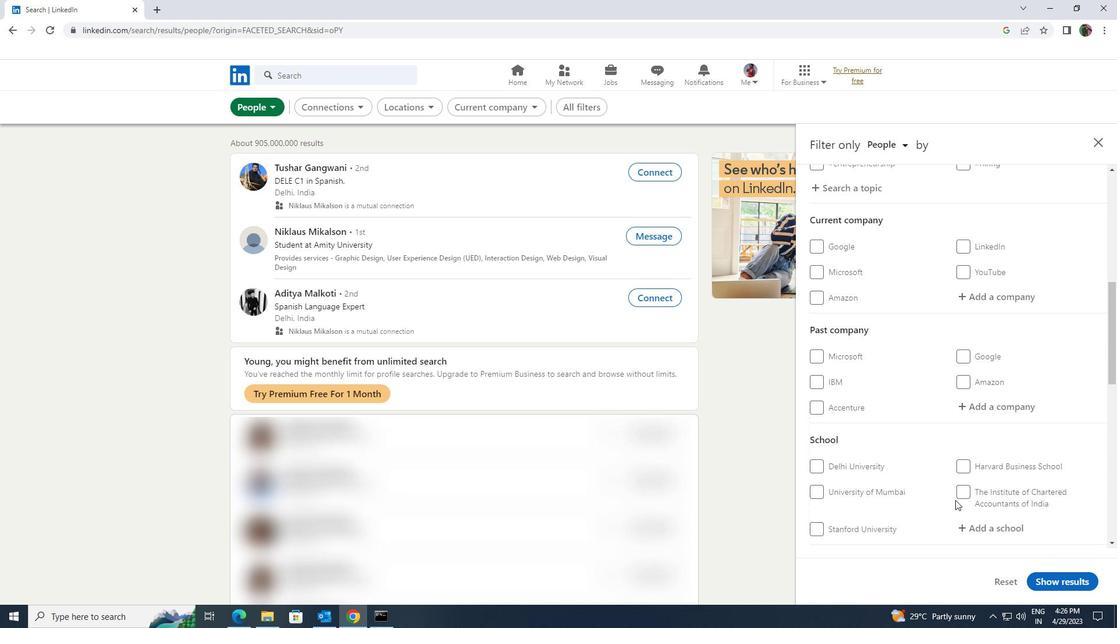 
Action: Mouse moved to (974, 360)
Screenshot: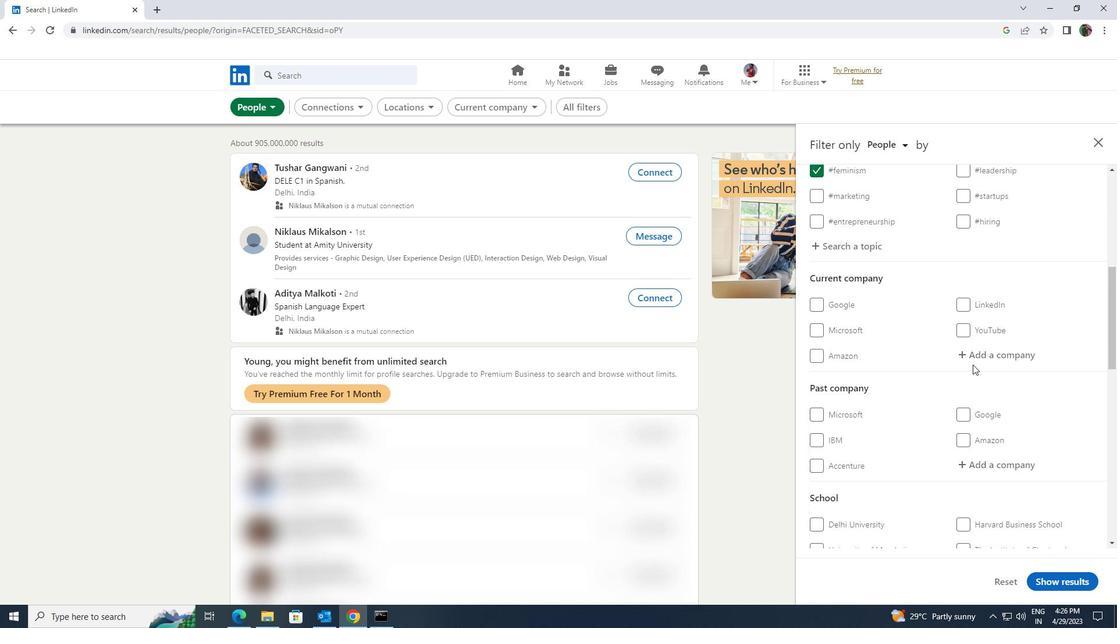 
Action: Mouse pressed left at (974, 360)
Screenshot: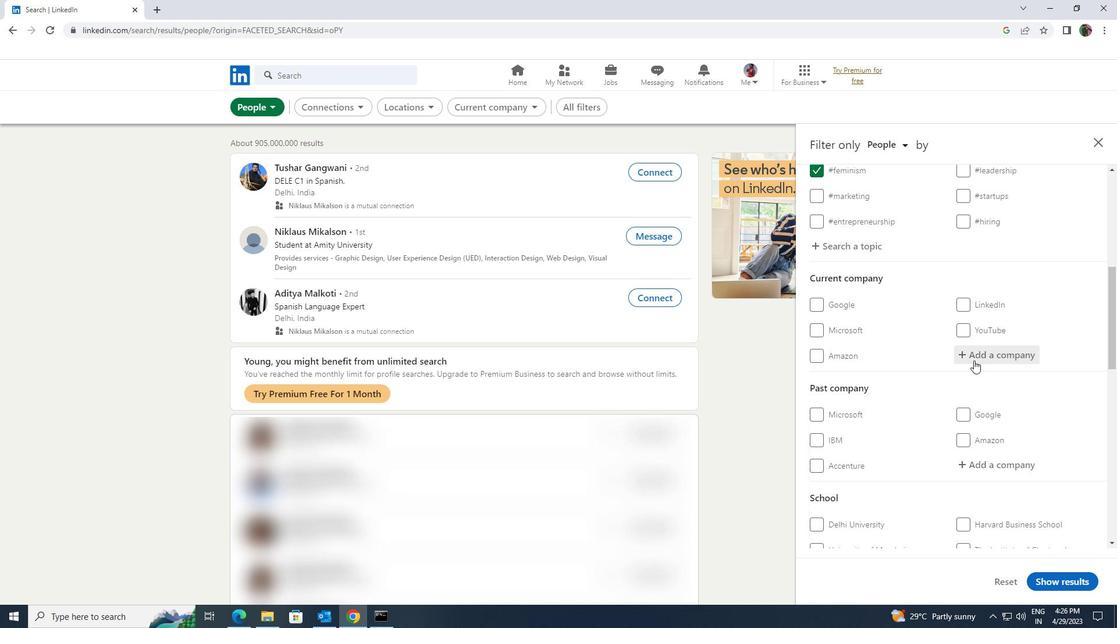 
Action: Key pressed <Key.shift>AVALARA
Screenshot: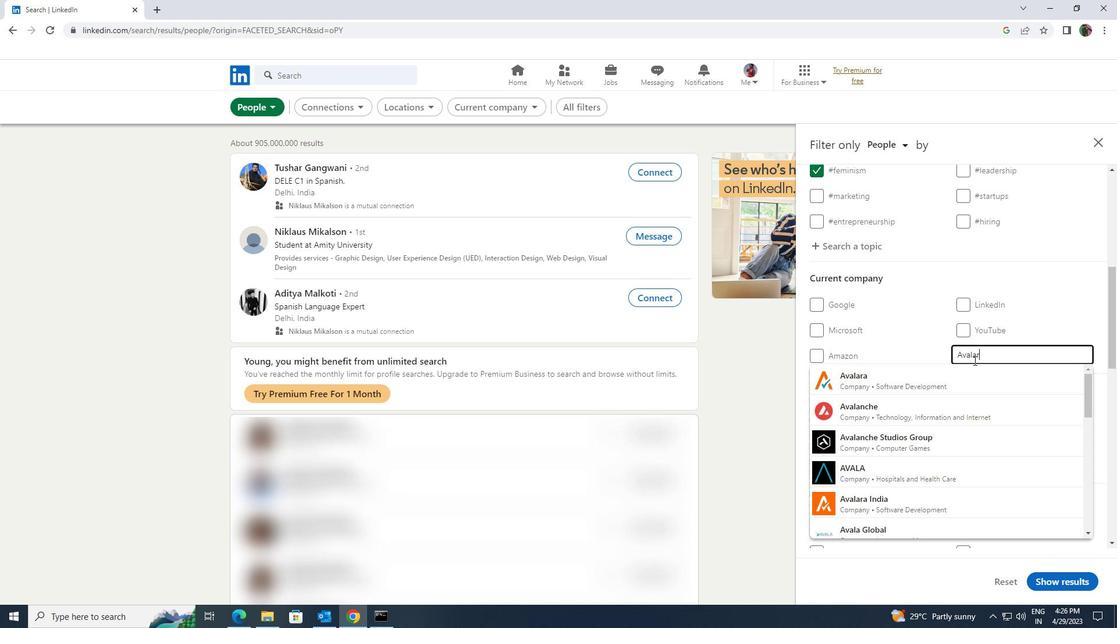 
Action: Mouse moved to (966, 374)
Screenshot: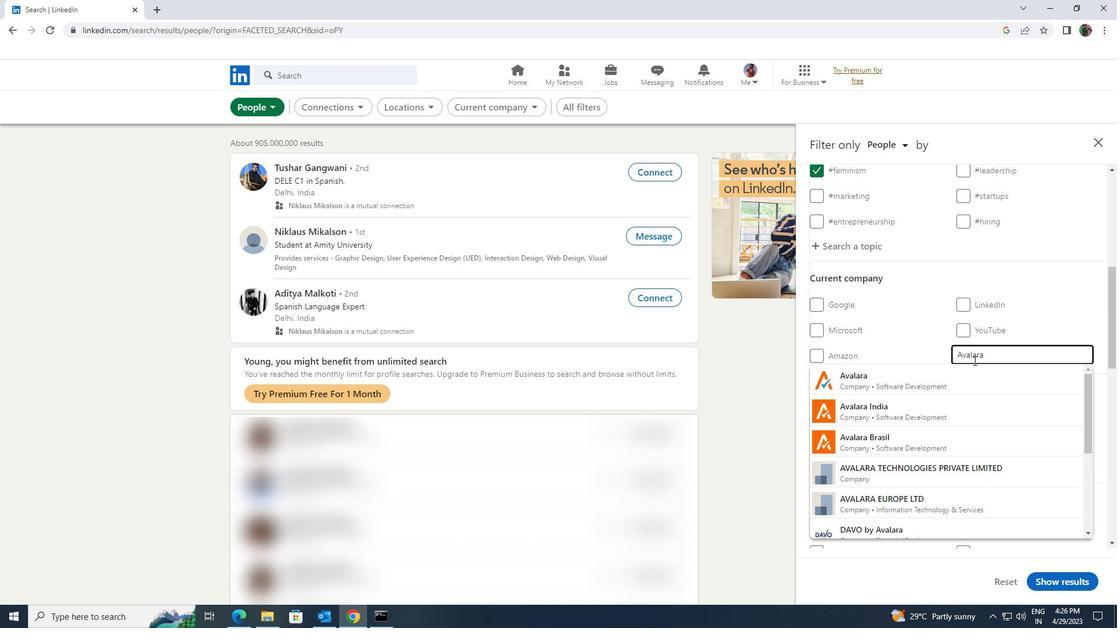 
Action: Mouse pressed left at (966, 374)
Screenshot: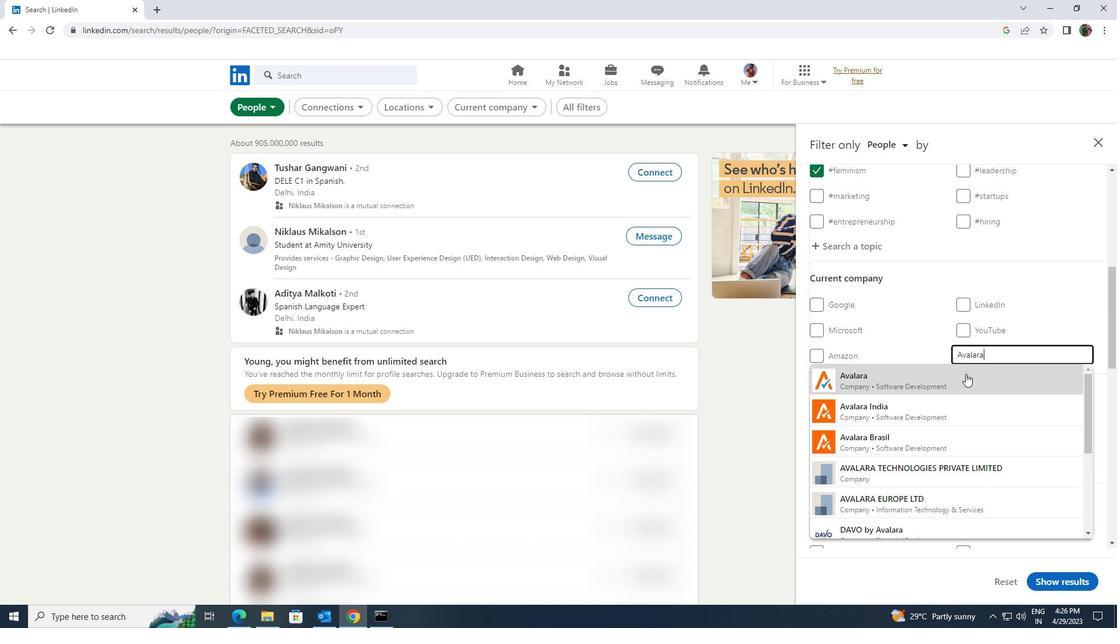 
Action: Mouse moved to (965, 374)
Screenshot: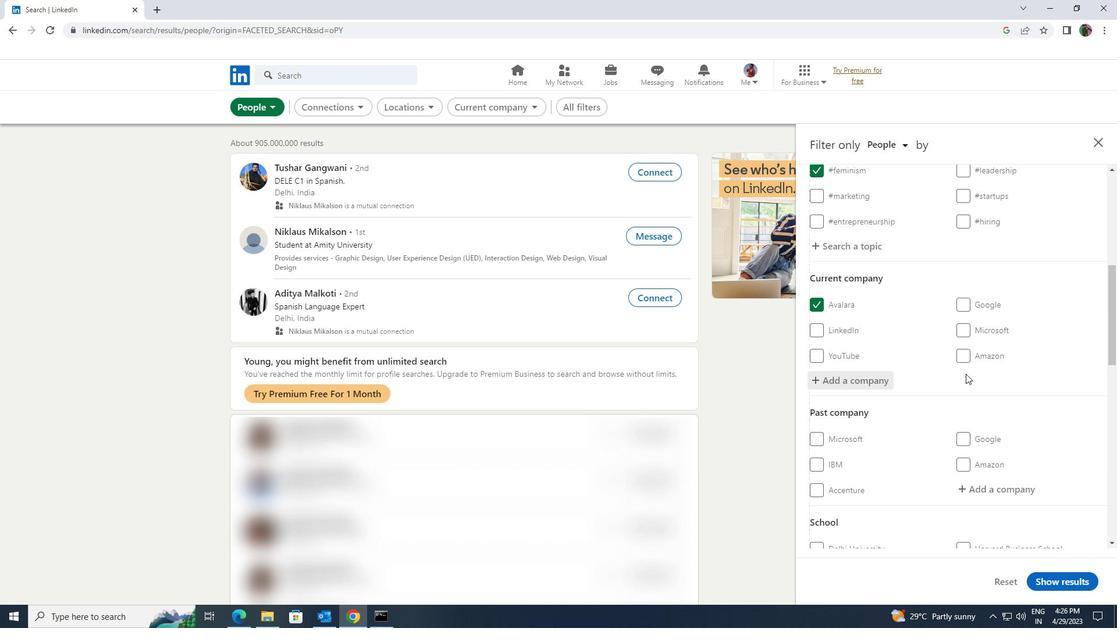 
Action: Mouse scrolled (965, 374) with delta (0, 0)
Screenshot: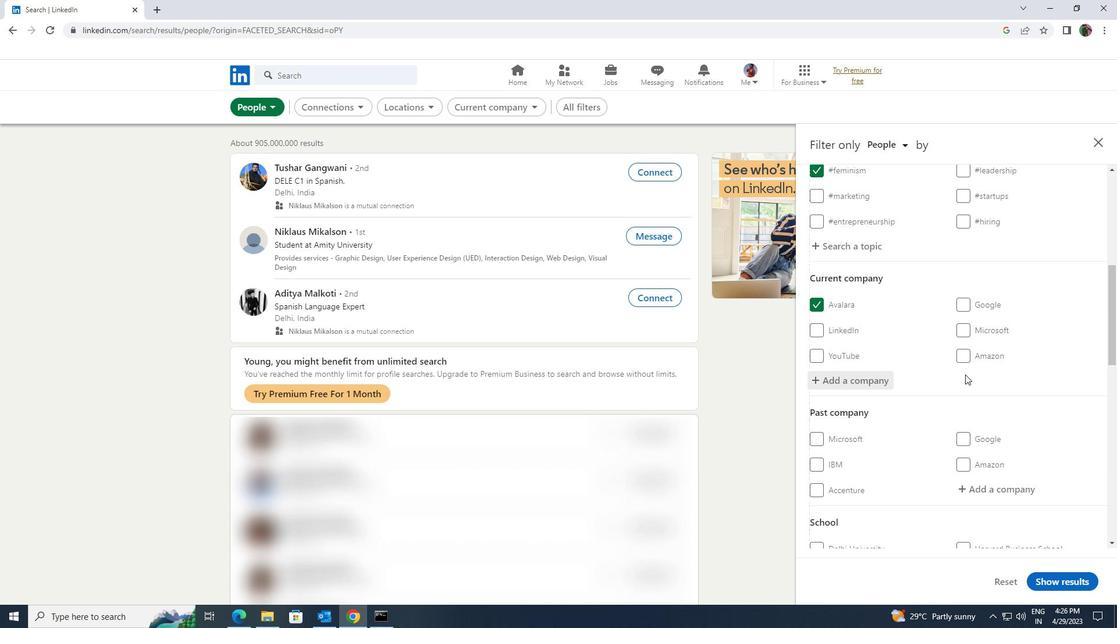 
Action: Mouse scrolled (965, 374) with delta (0, 0)
Screenshot: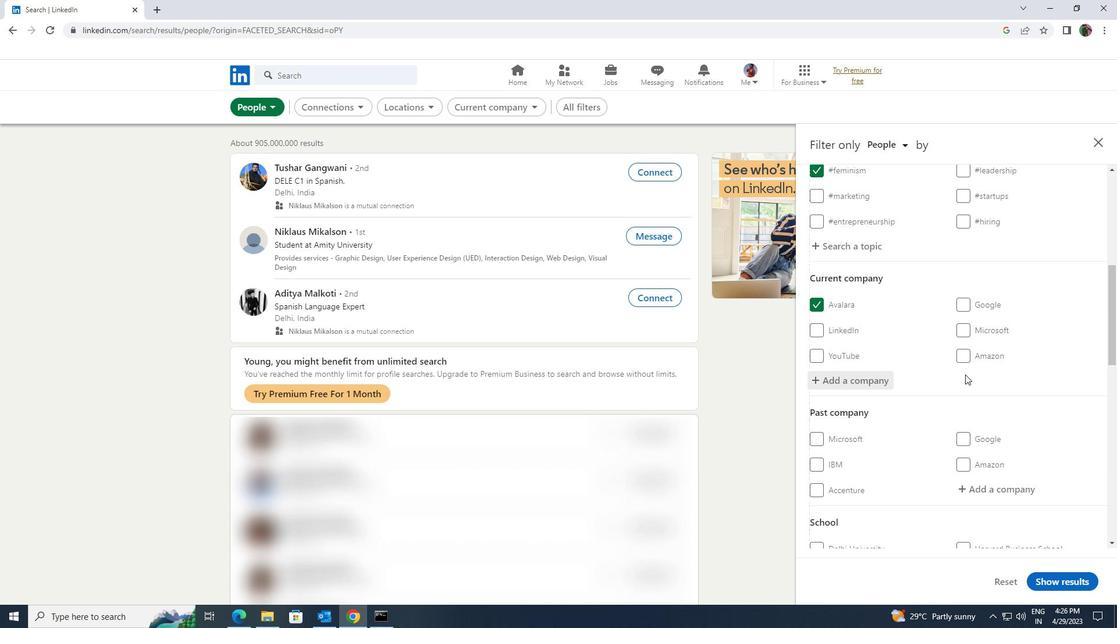
Action: Mouse moved to (964, 375)
Screenshot: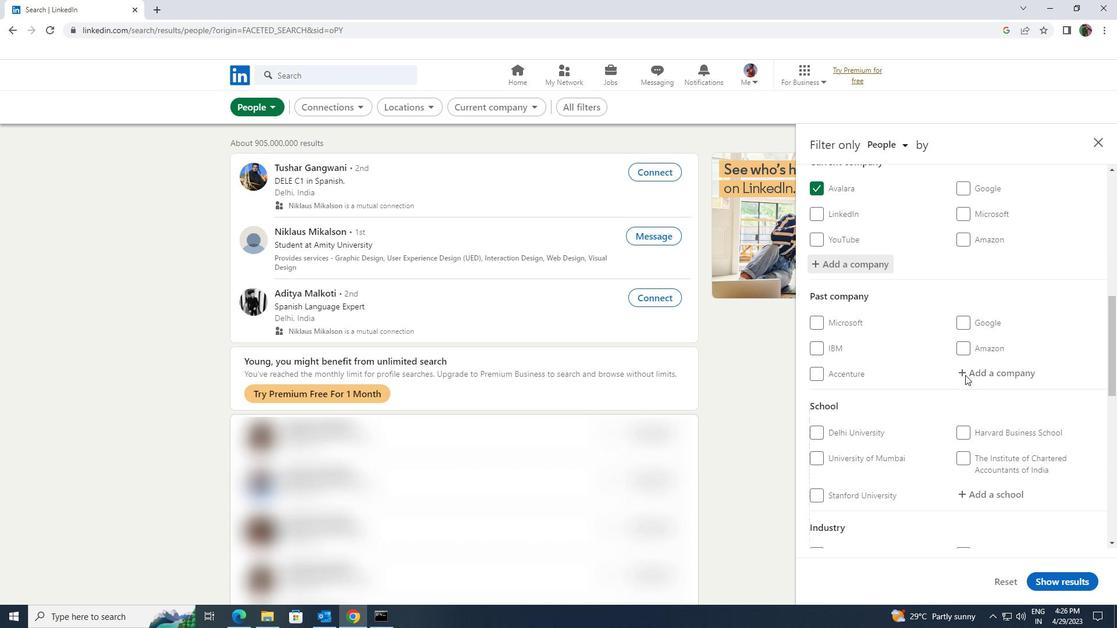 
Action: Mouse scrolled (964, 375) with delta (0, 0)
Screenshot: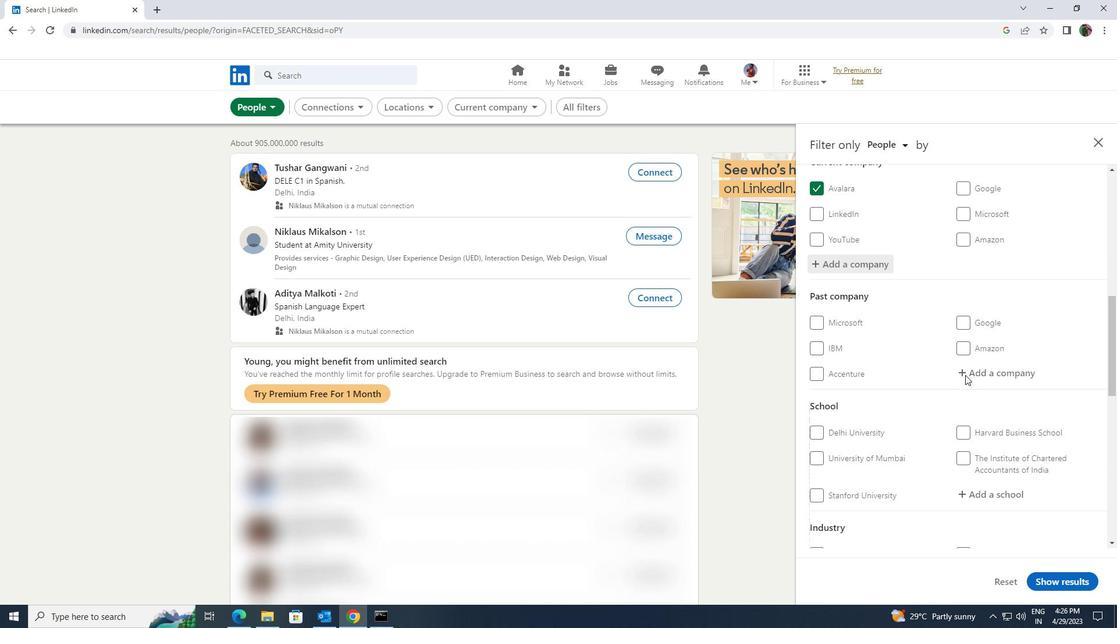 
Action: Mouse scrolled (964, 375) with delta (0, 0)
Screenshot: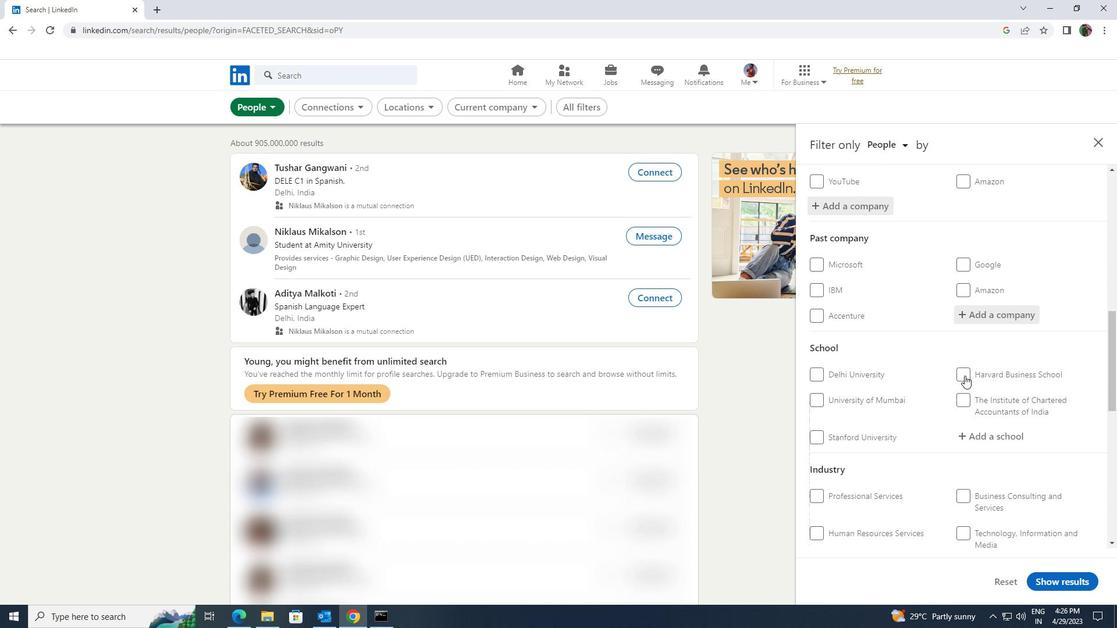 
Action: Mouse moved to (963, 379)
Screenshot: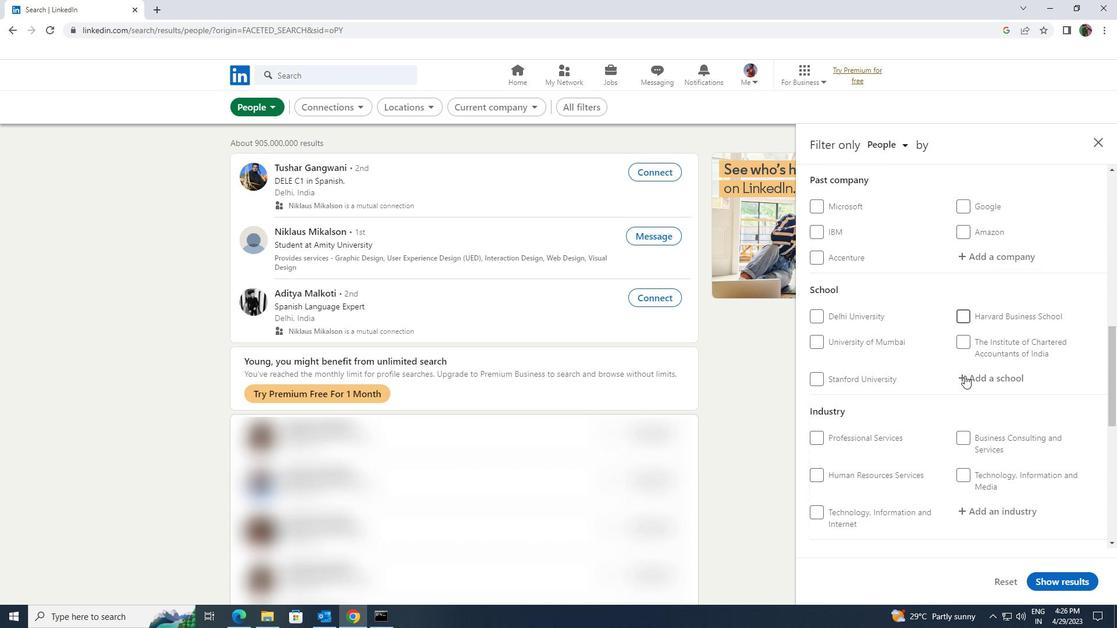 
Action: Mouse pressed left at (963, 379)
Screenshot: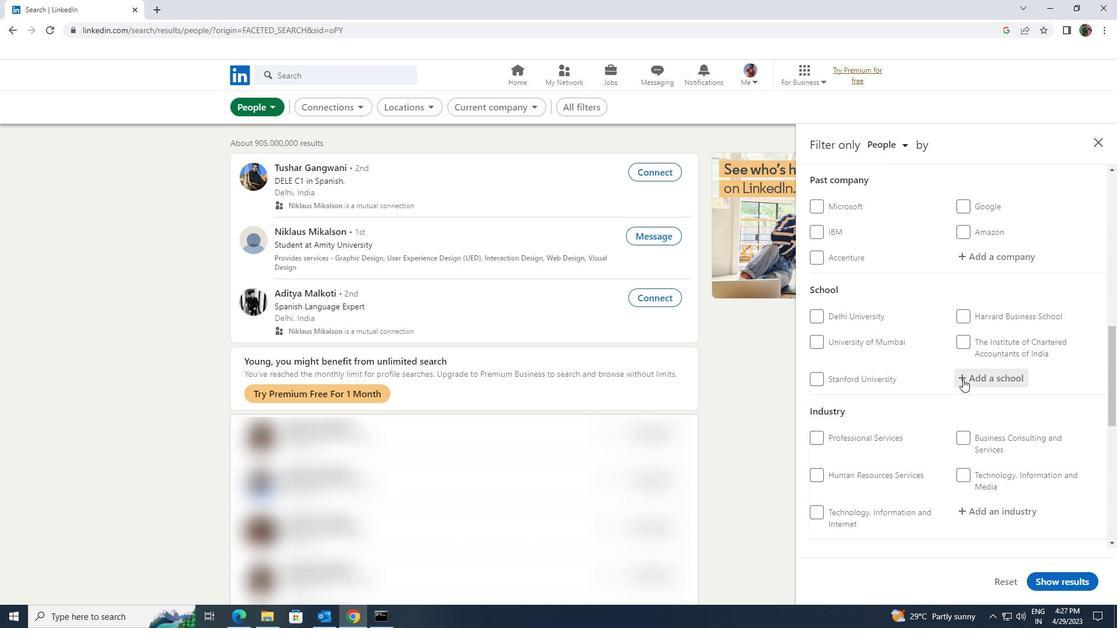
Action: Key pressed <Key.shift>ORACLE<Key.space><Key.shift>SQL
Screenshot: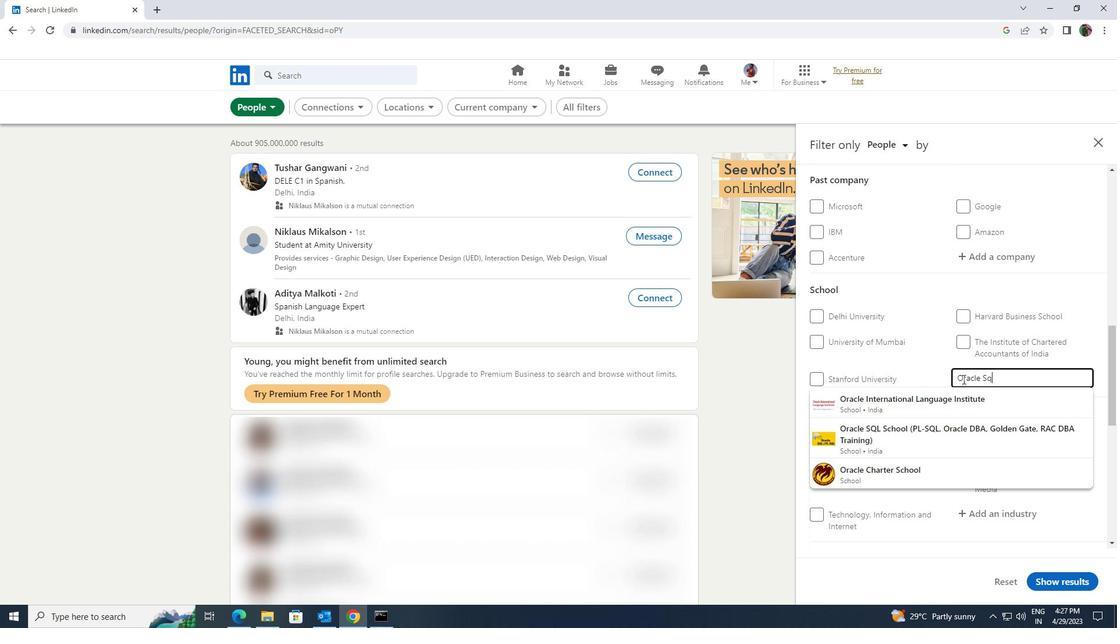 
Action: Mouse moved to (965, 395)
Screenshot: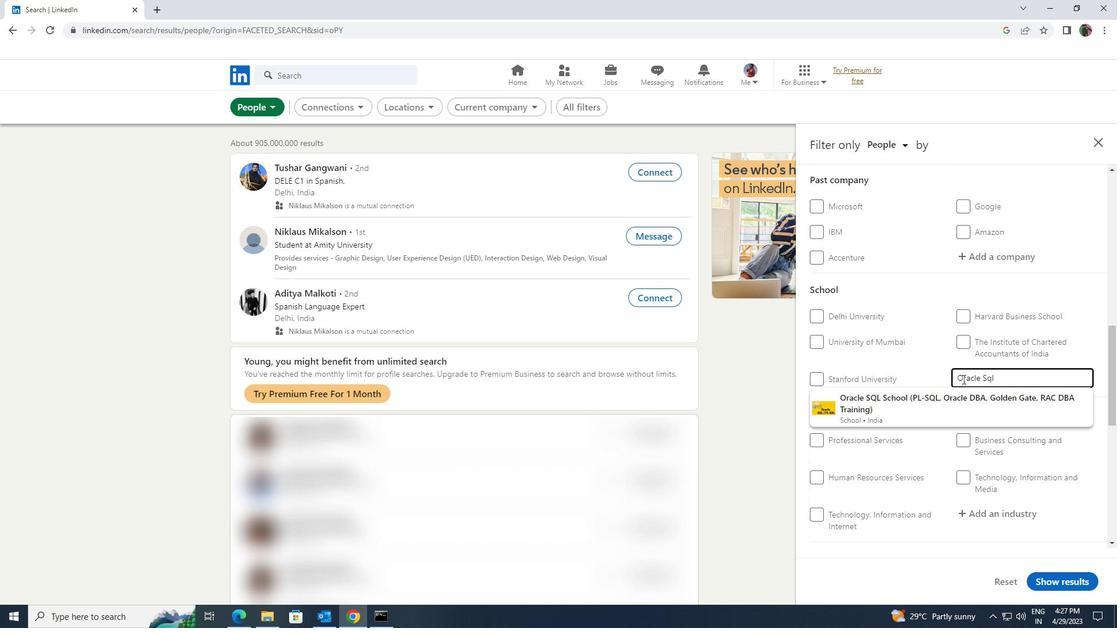 
Action: Mouse pressed left at (965, 395)
Screenshot: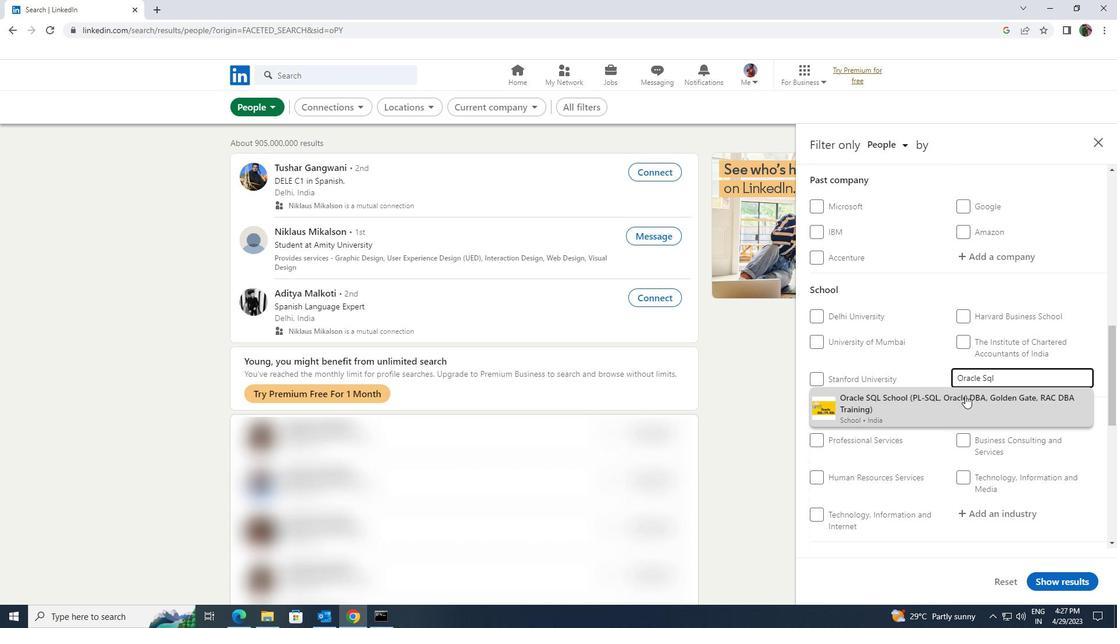 
Action: Mouse scrolled (965, 395) with delta (0, 0)
Screenshot: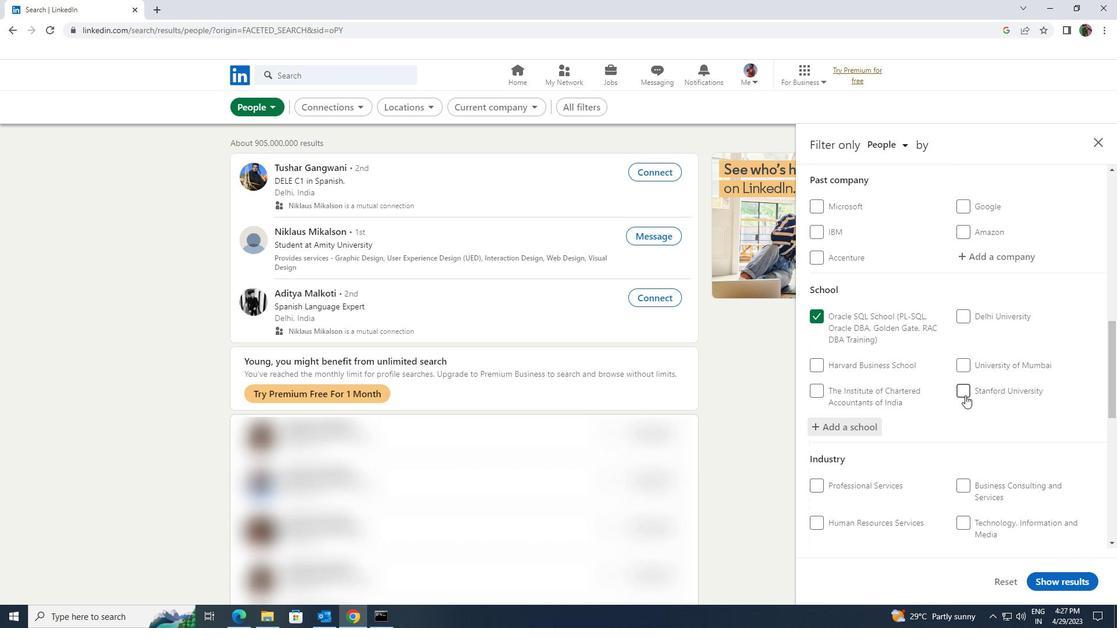 
Action: Mouse scrolled (965, 395) with delta (0, 0)
Screenshot: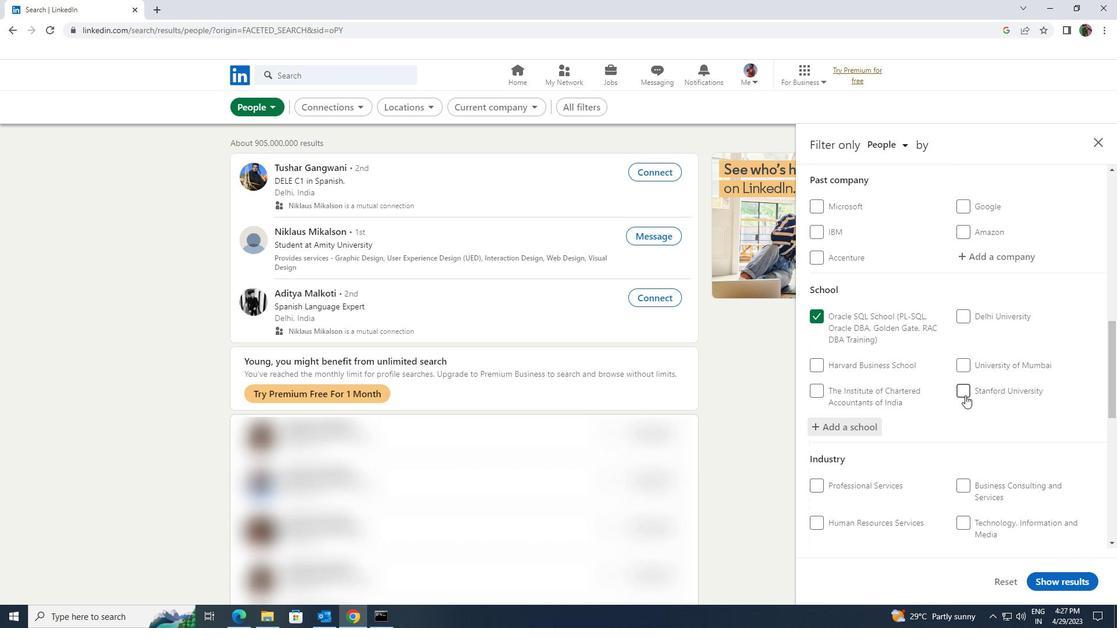 
Action: Mouse scrolled (965, 395) with delta (0, 0)
Screenshot: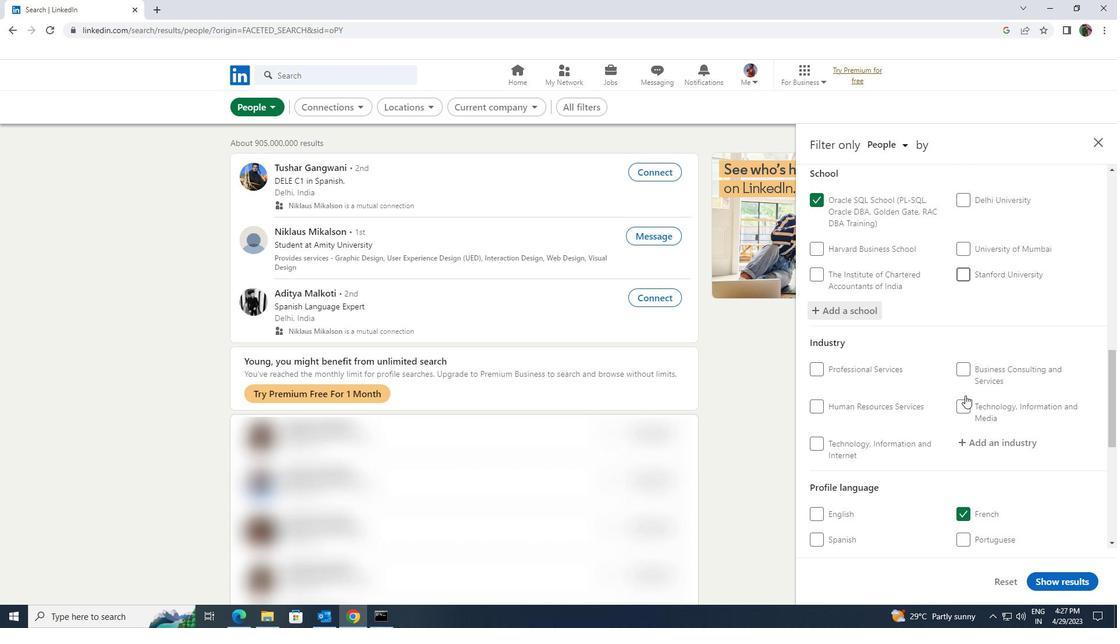 
Action: Mouse moved to (979, 387)
Screenshot: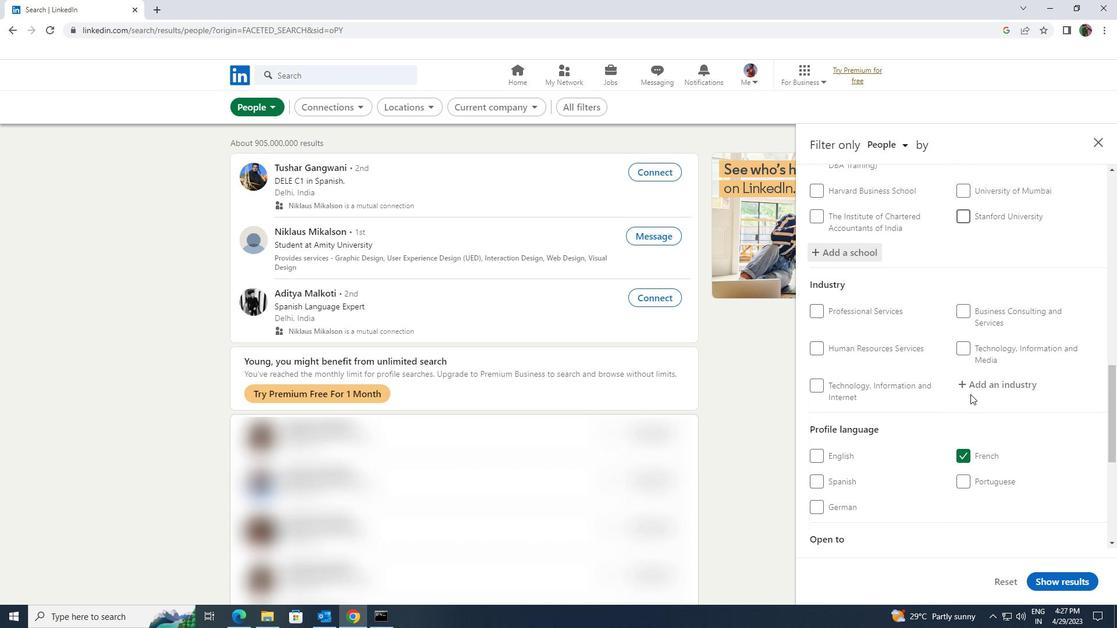 
Action: Mouse pressed left at (979, 387)
Screenshot: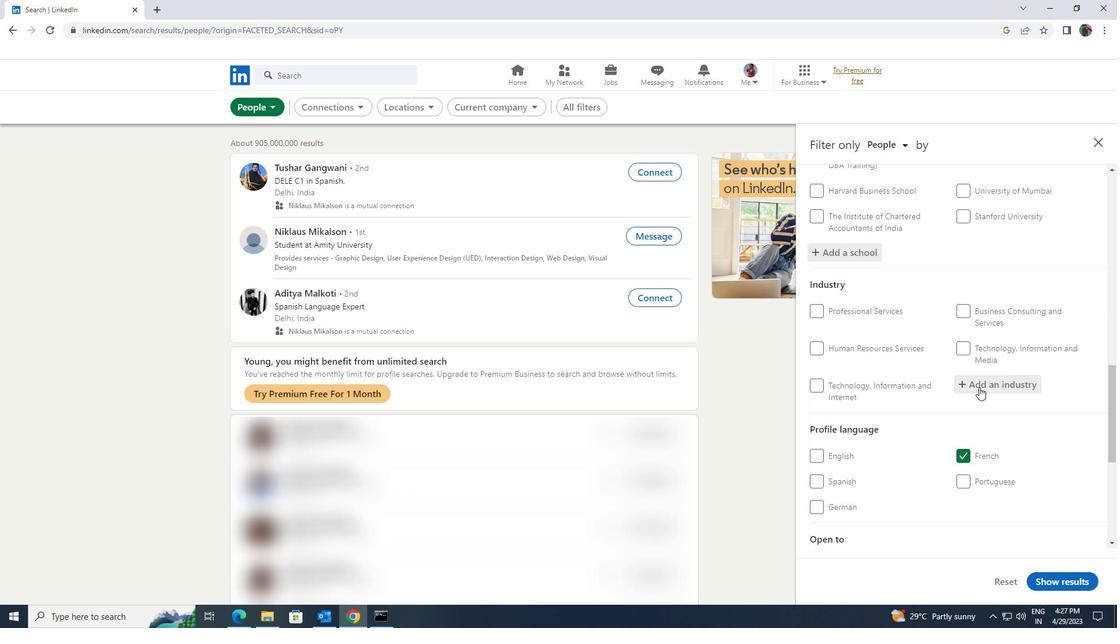 
Action: Key pressed <Key.shift>CABLE<Key.space>
Screenshot: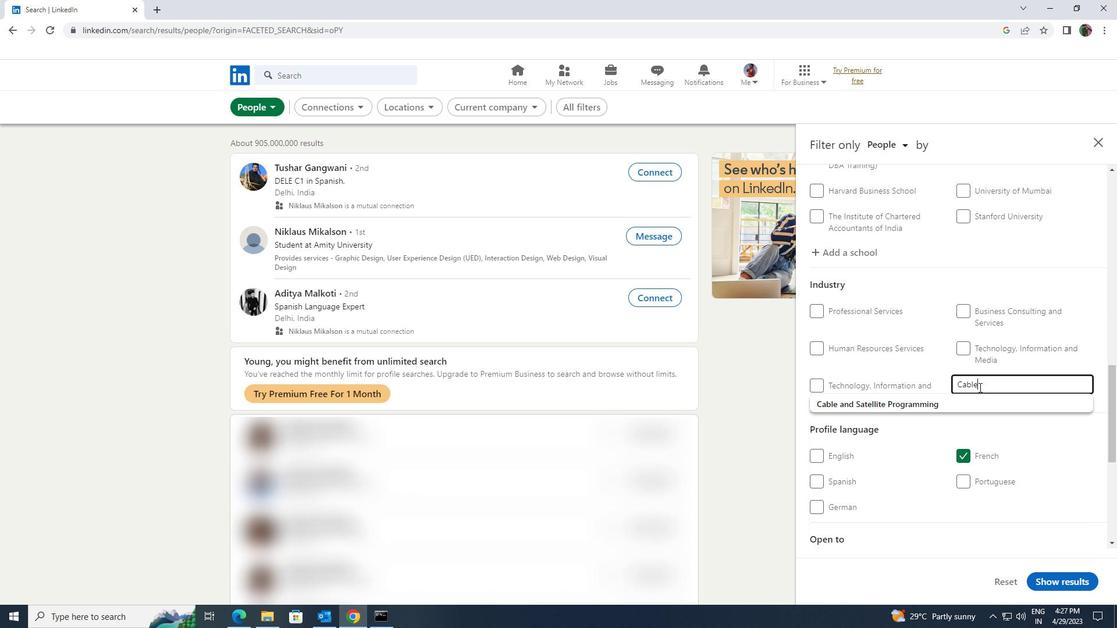 
Action: Mouse moved to (974, 396)
Screenshot: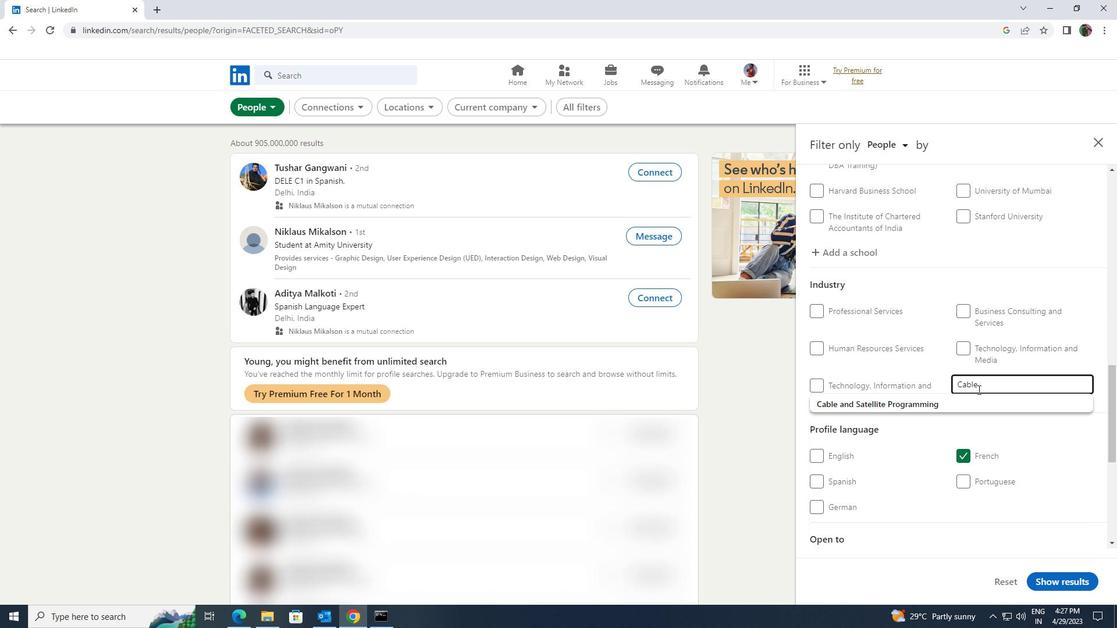 
Action: Mouse pressed left at (974, 396)
Screenshot: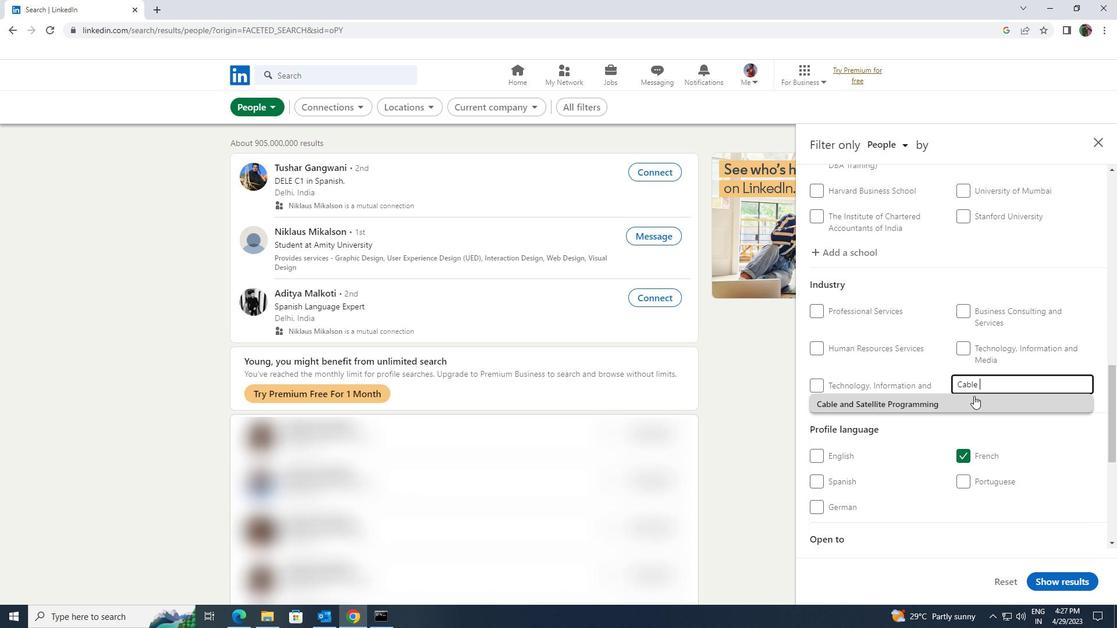 
Action: Mouse moved to (972, 396)
Screenshot: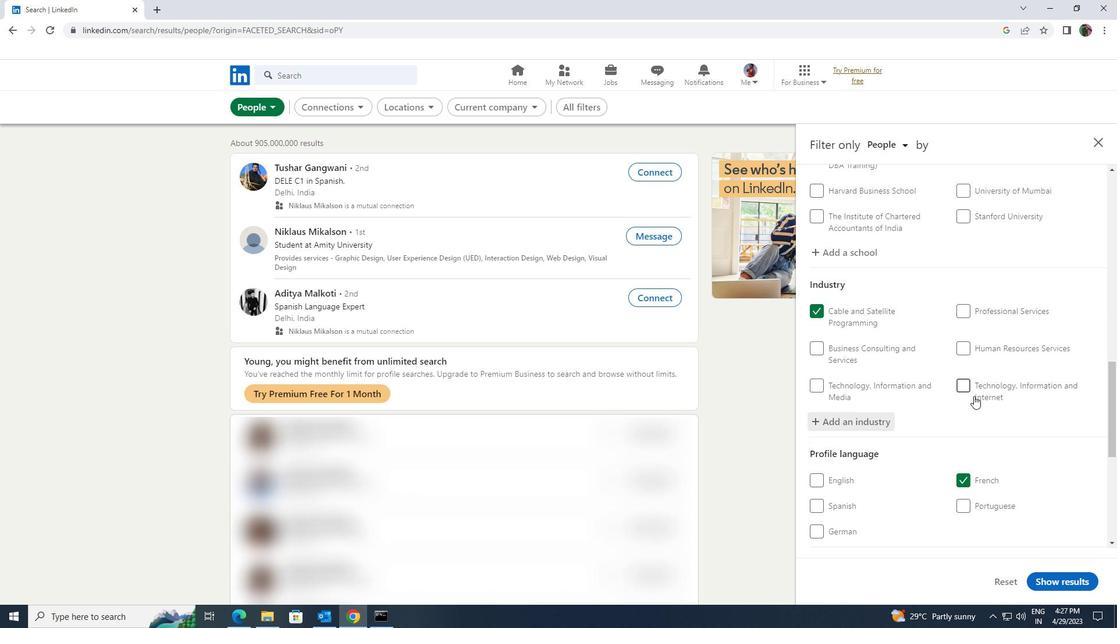 
Action: Mouse scrolled (972, 396) with delta (0, 0)
Screenshot: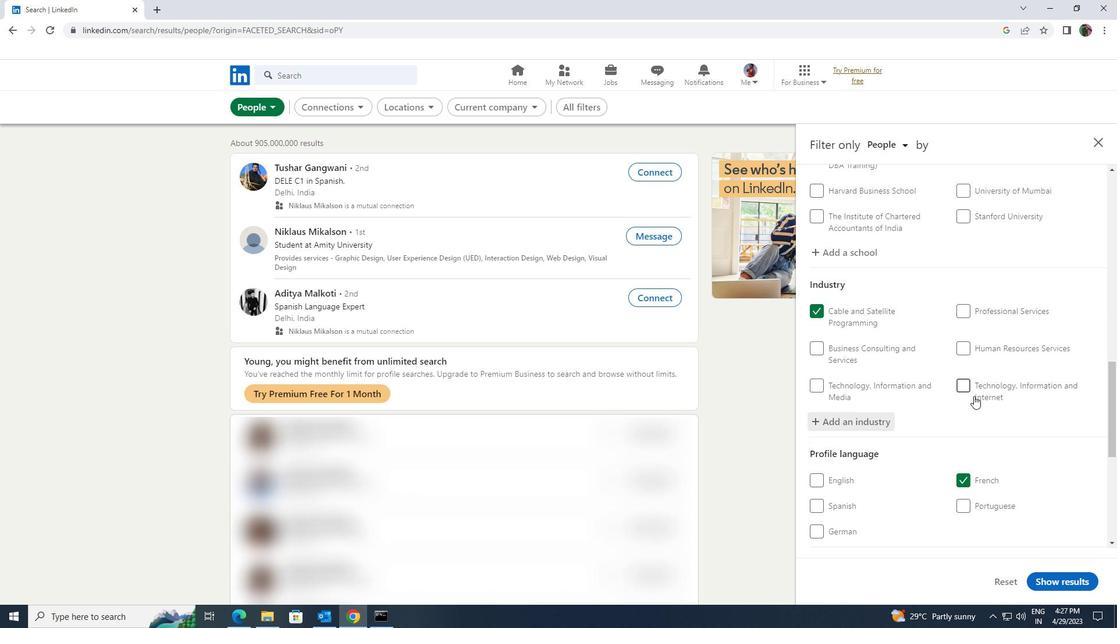 
Action: Mouse moved to (970, 398)
Screenshot: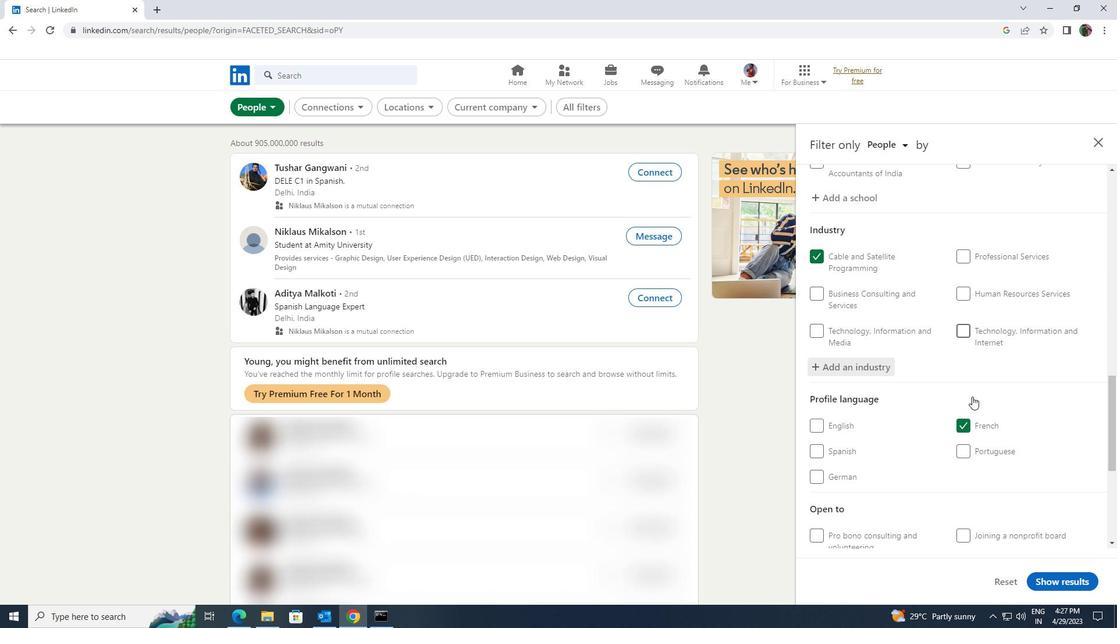 
Action: Mouse scrolled (970, 397) with delta (0, 0)
Screenshot: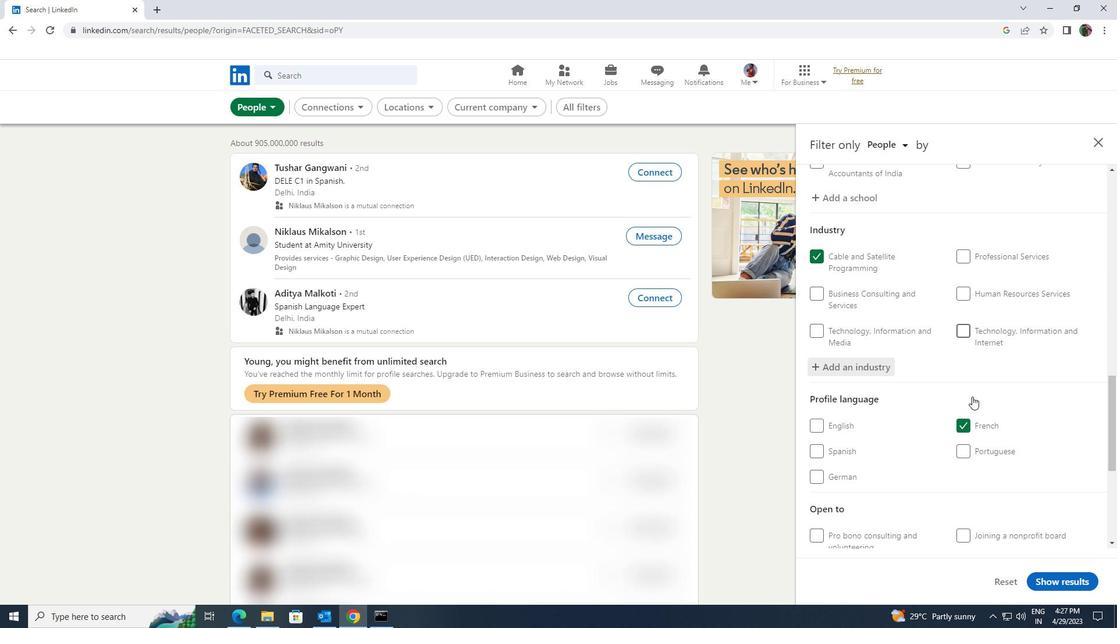 
Action: Mouse moved to (970, 398)
Screenshot: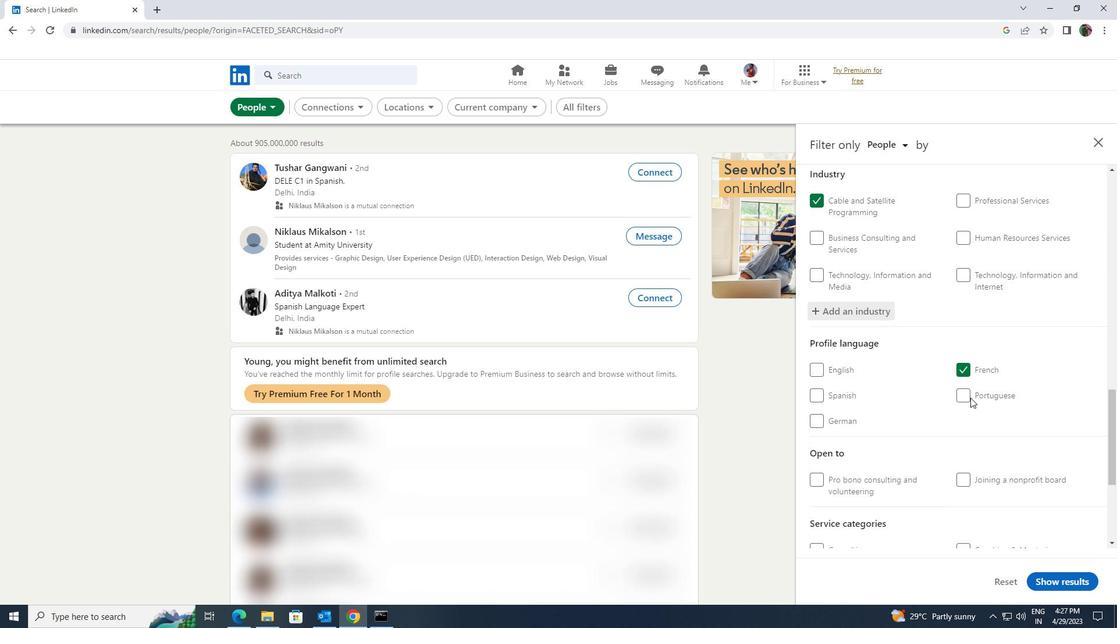 
Action: Mouse scrolled (970, 397) with delta (0, 0)
Screenshot: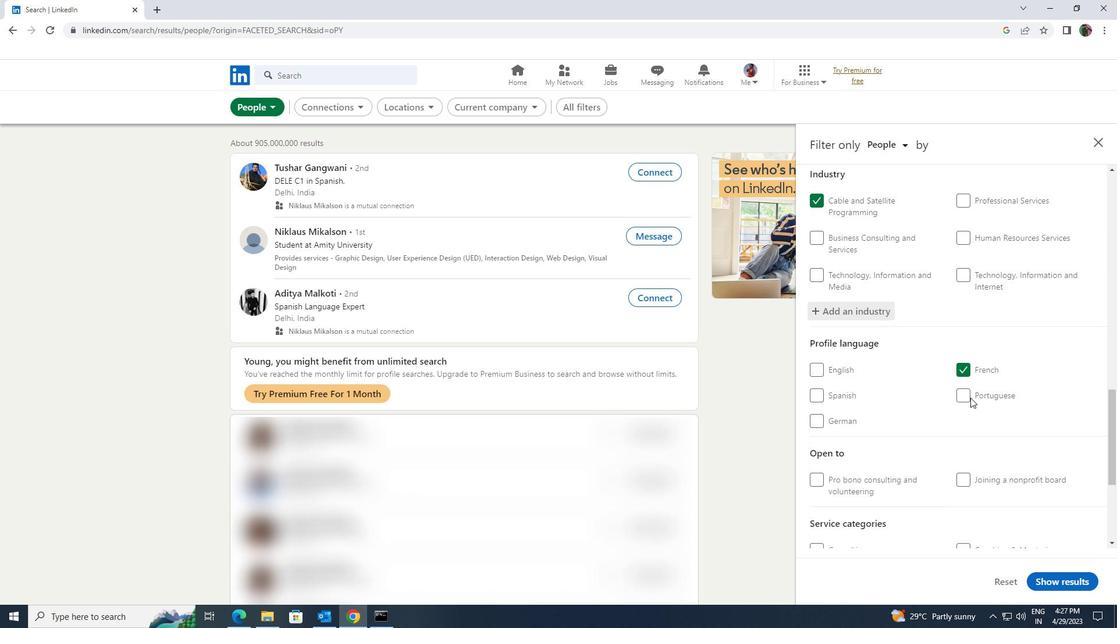 
Action: Mouse scrolled (970, 397) with delta (0, 0)
Screenshot: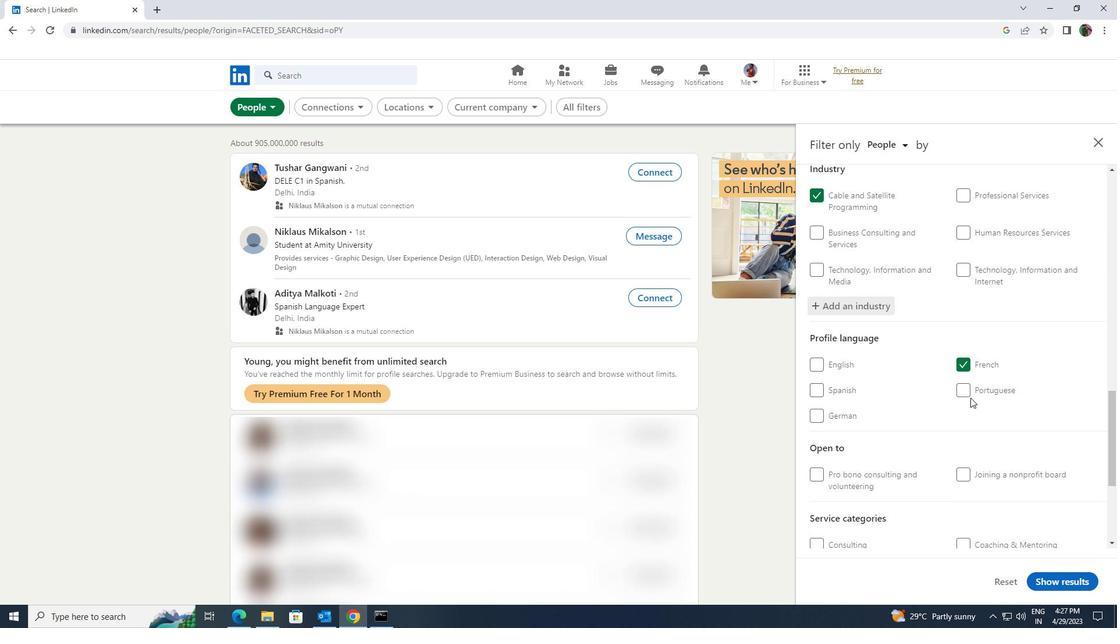 
Action: Mouse moved to (969, 398)
Screenshot: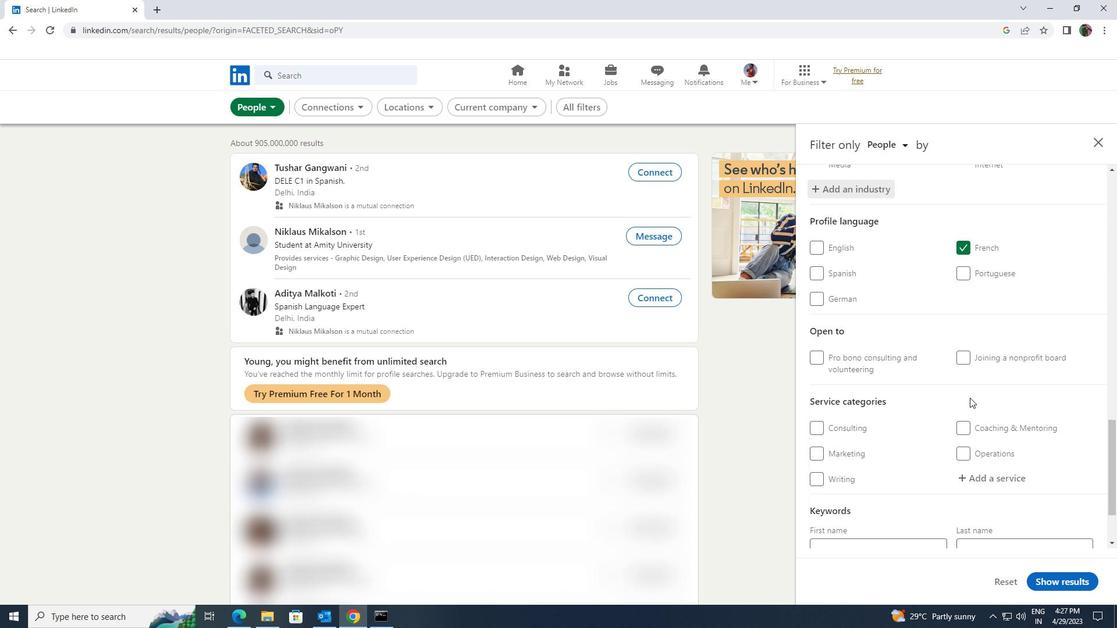 
Action: Mouse scrolled (969, 398) with delta (0, 0)
Screenshot: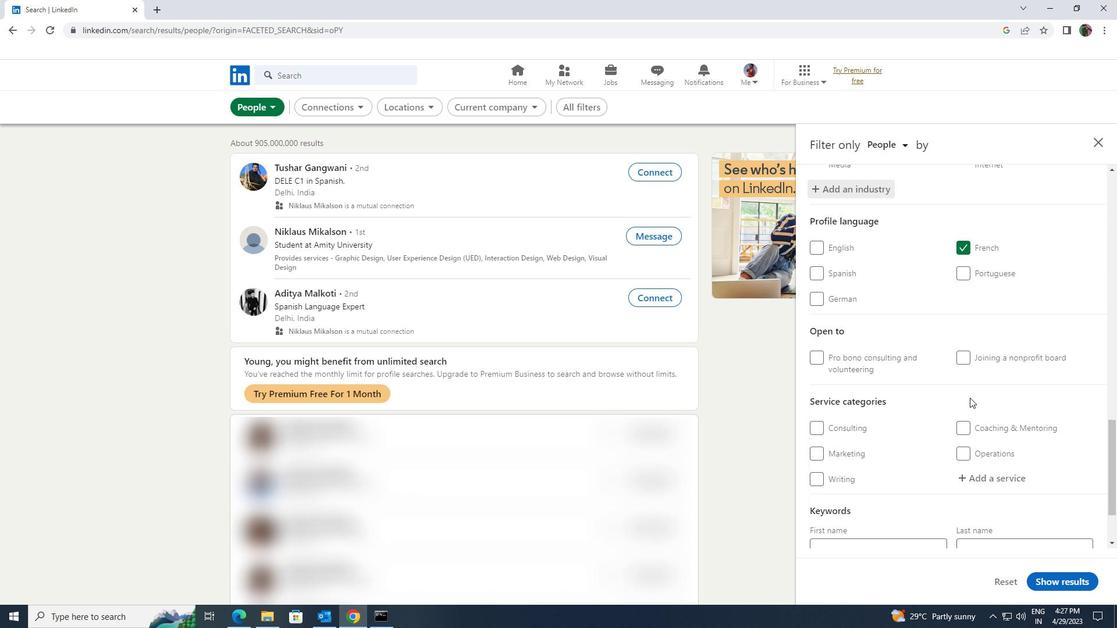 
Action: Mouse moved to (963, 413)
Screenshot: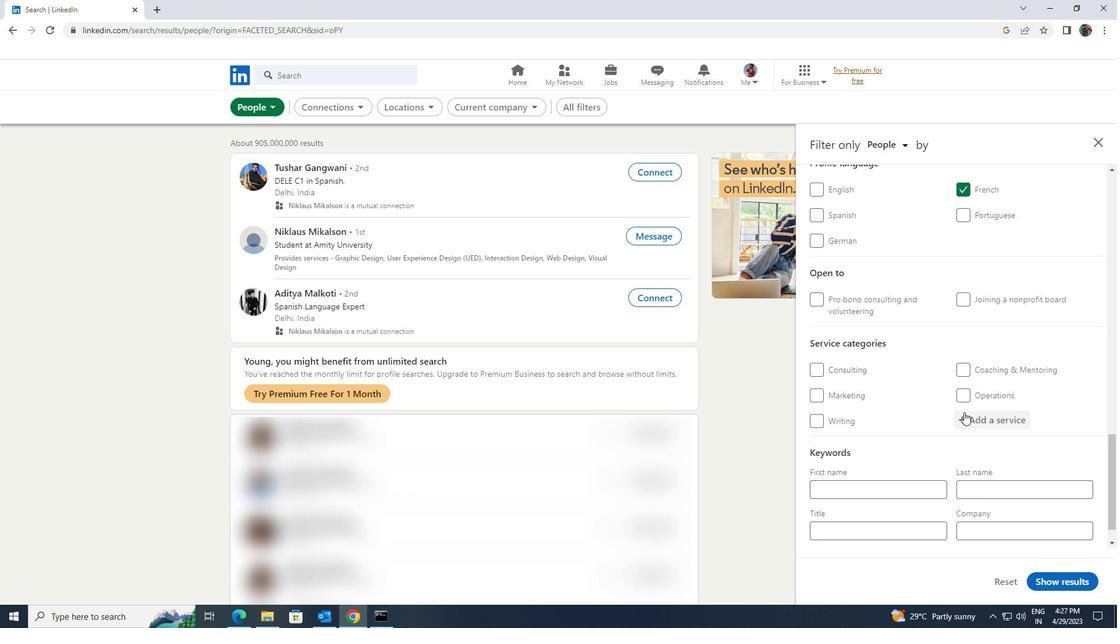 
Action: Mouse pressed left at (963, 413)
Screenshot: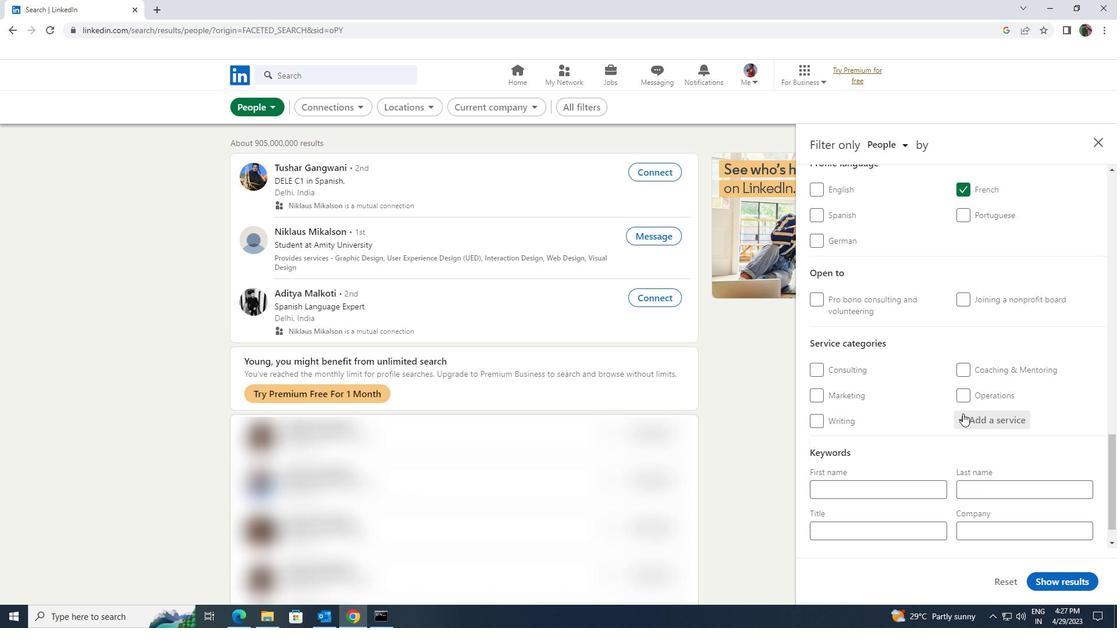 
Action: Mouse moved to (960, 413)
Screenshot: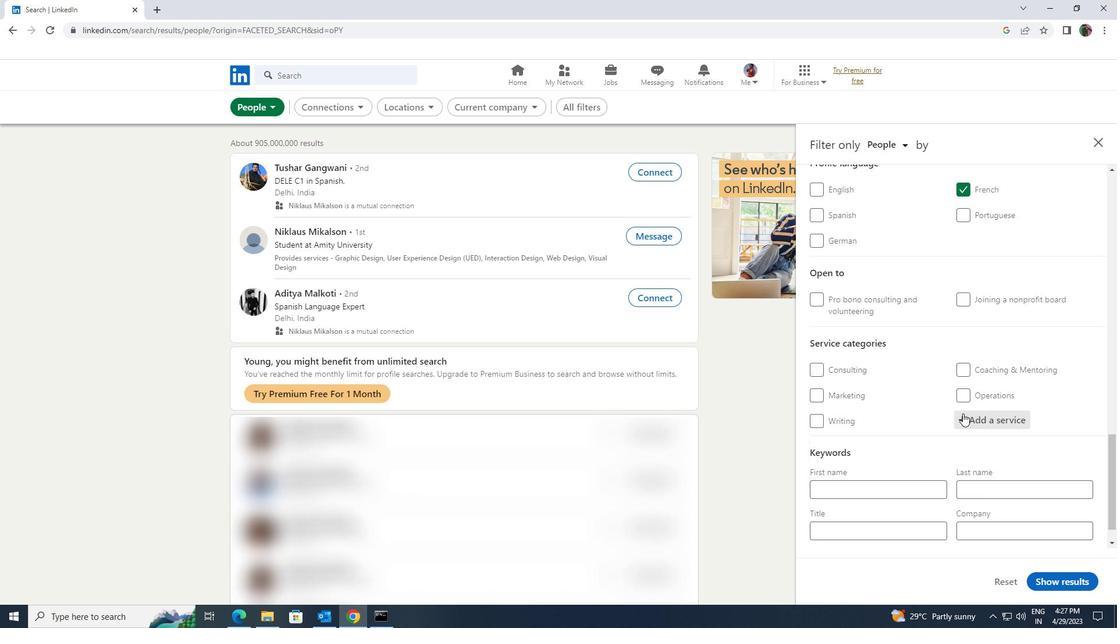 
Action: Key pressed <Key.shift>CUSTOMER<Key.space><Key.shift>SERVI
Screenshot: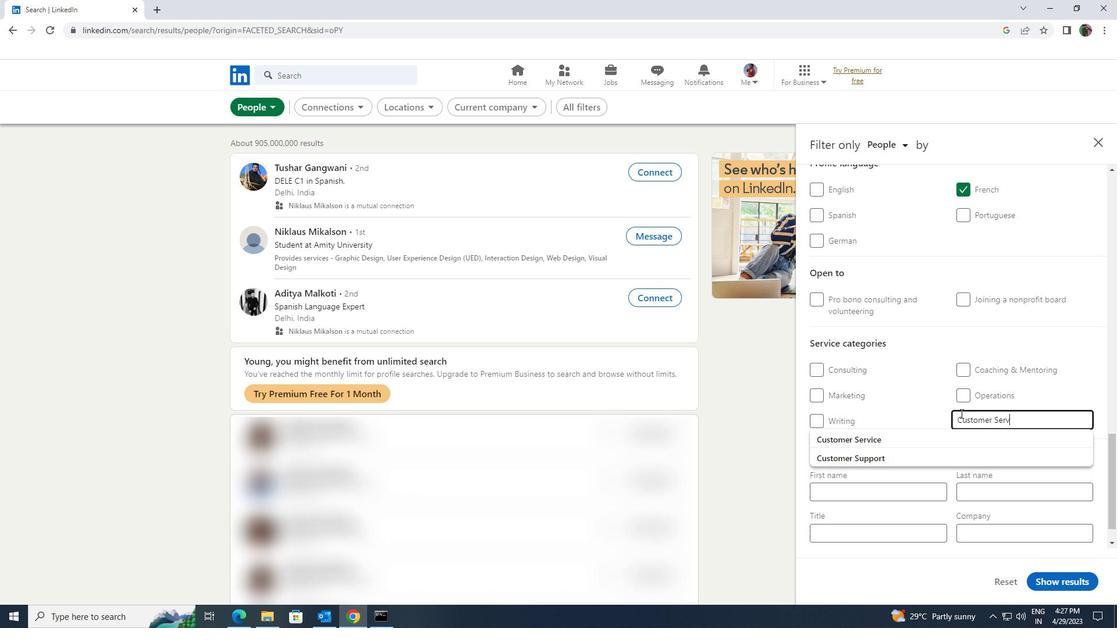 
Action: Mouse moved to (939, 438)
Screenshot: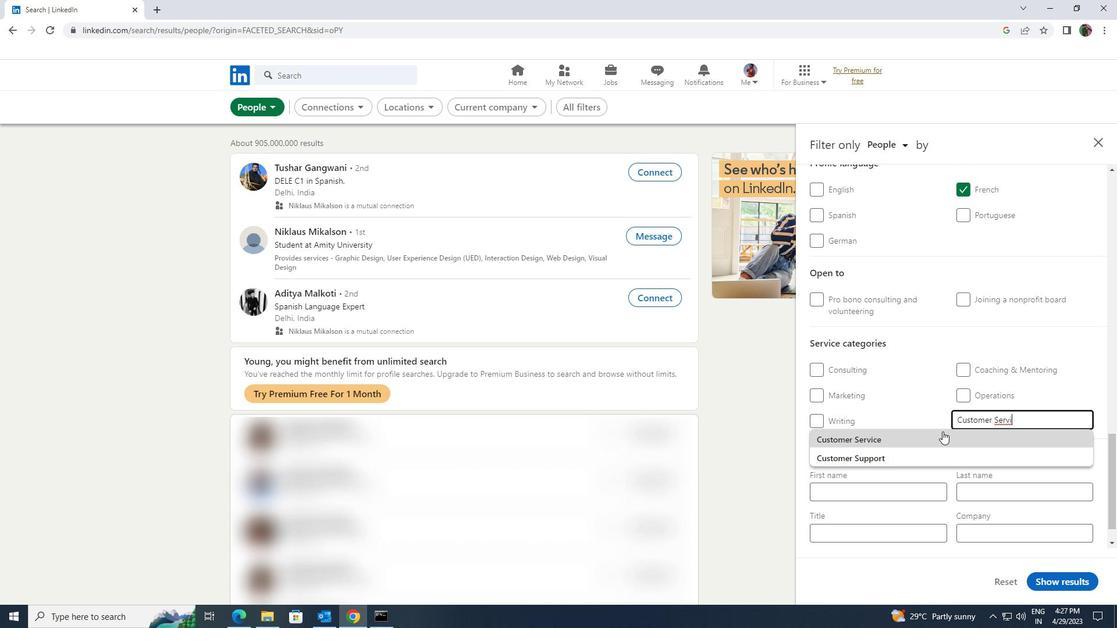 
Action: Mouse pressed left at (939, 438)
Screenshot: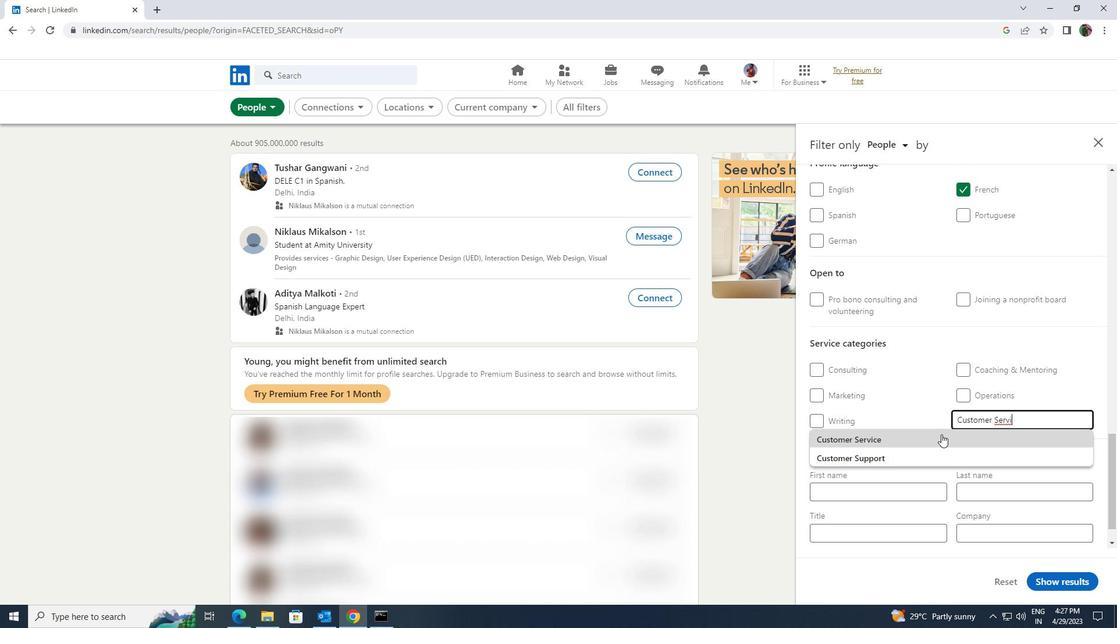 
Action: Mouse moved to (944, 435)
Screenshot: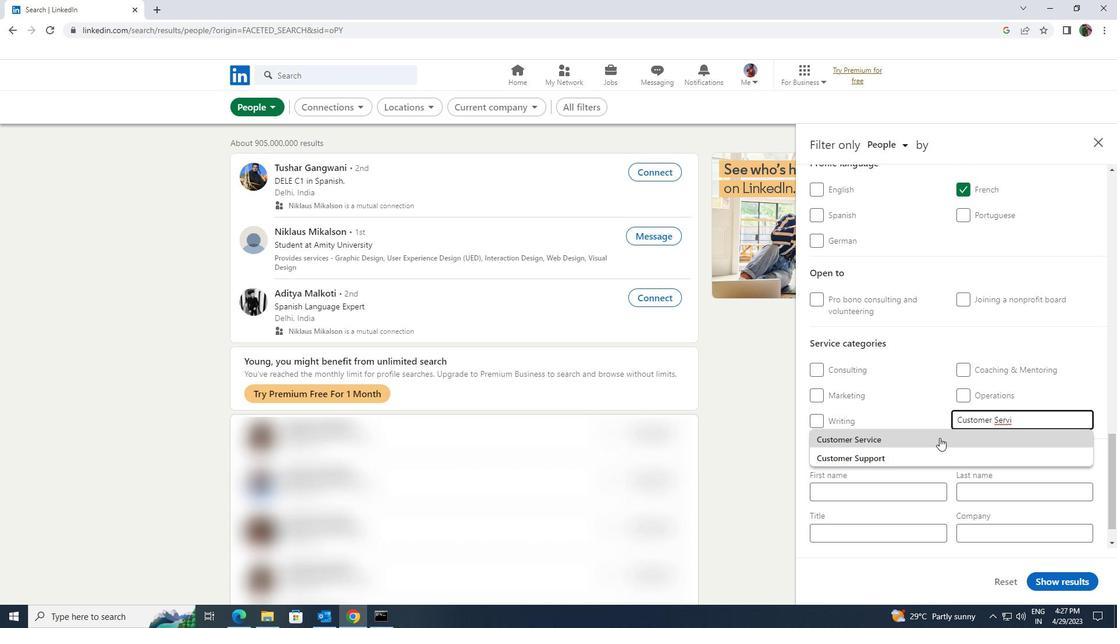 
Action: Mouse scrolled (944, 434) with delta (0, 0)
Screenshot: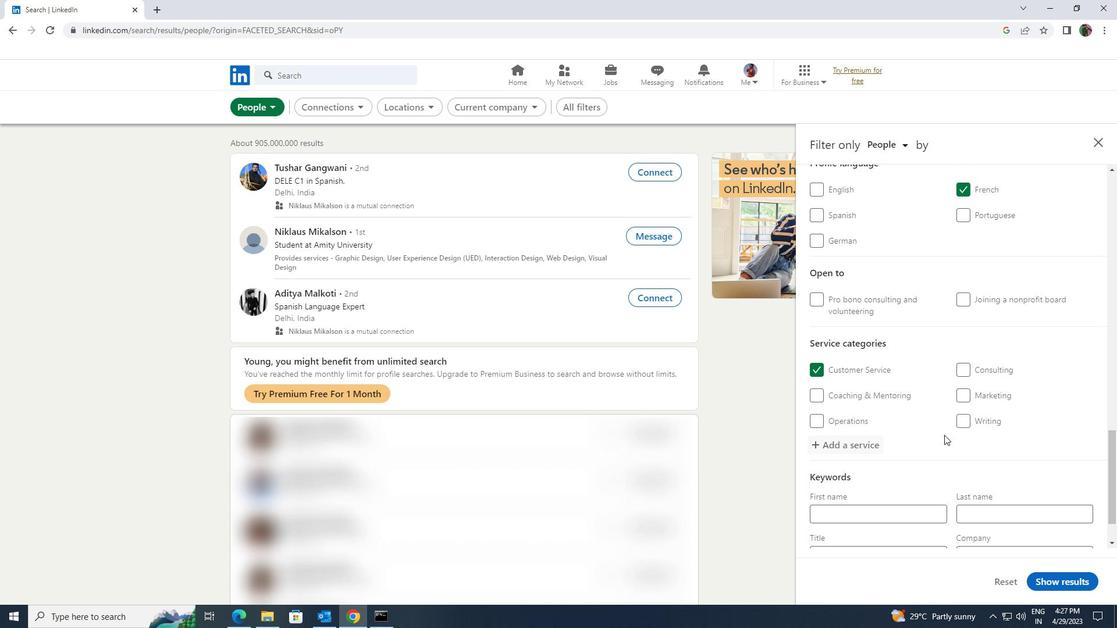 
Action: Mouse scrolled (944, 434) with delta (0, 0)
Screenshot: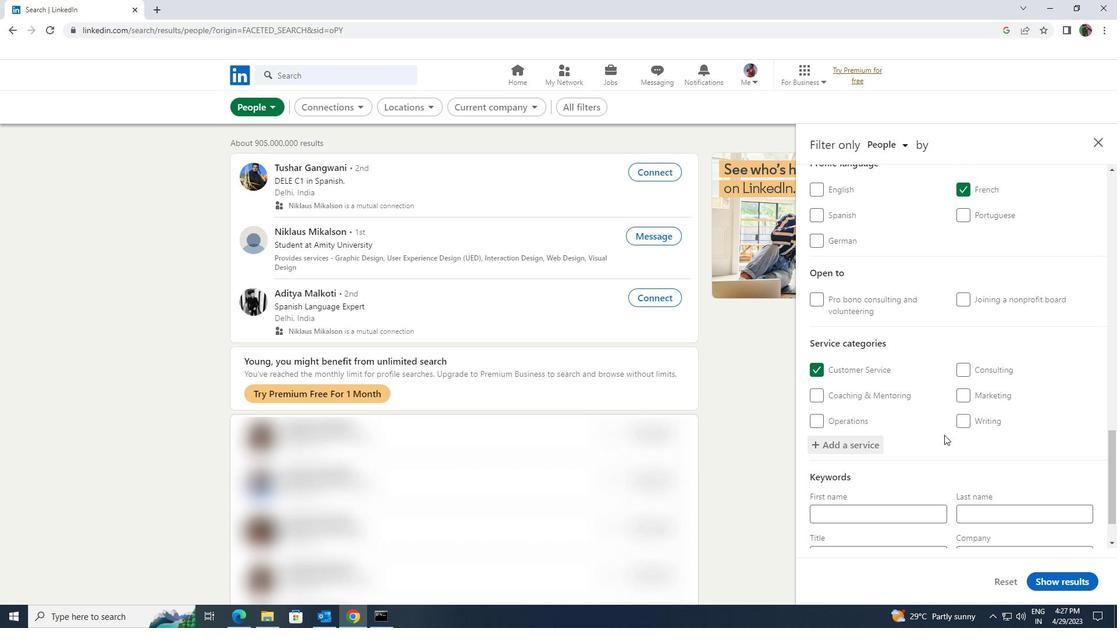 
Action: Mouse scrolled (944, 434) with delta (0, 0)
Screenshot: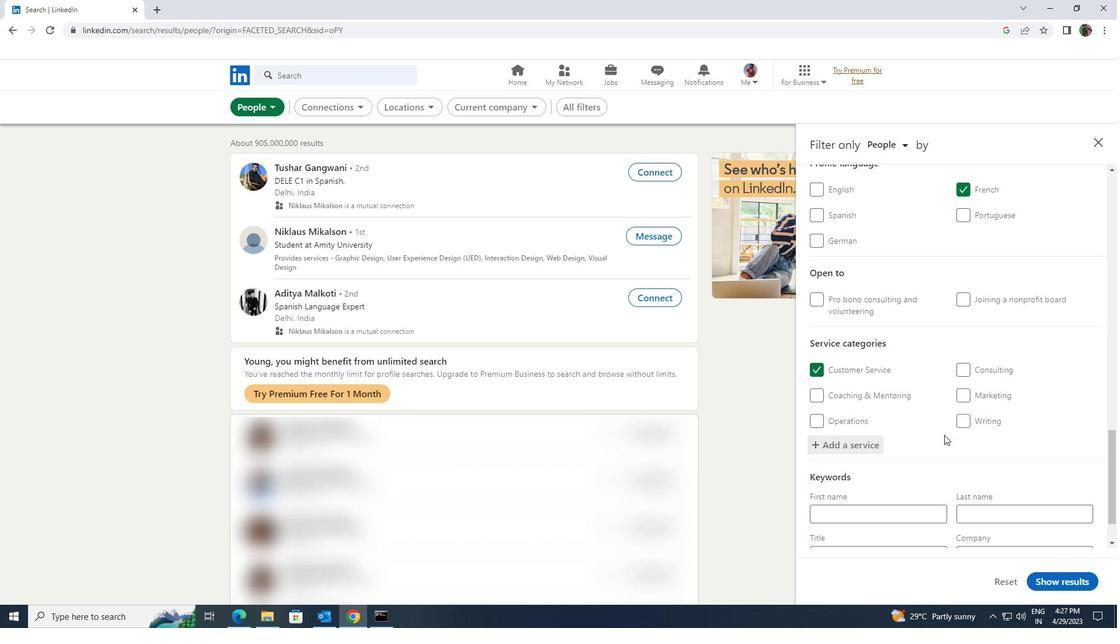 
Action: Mouse moved to (907, 497)
Screenshot: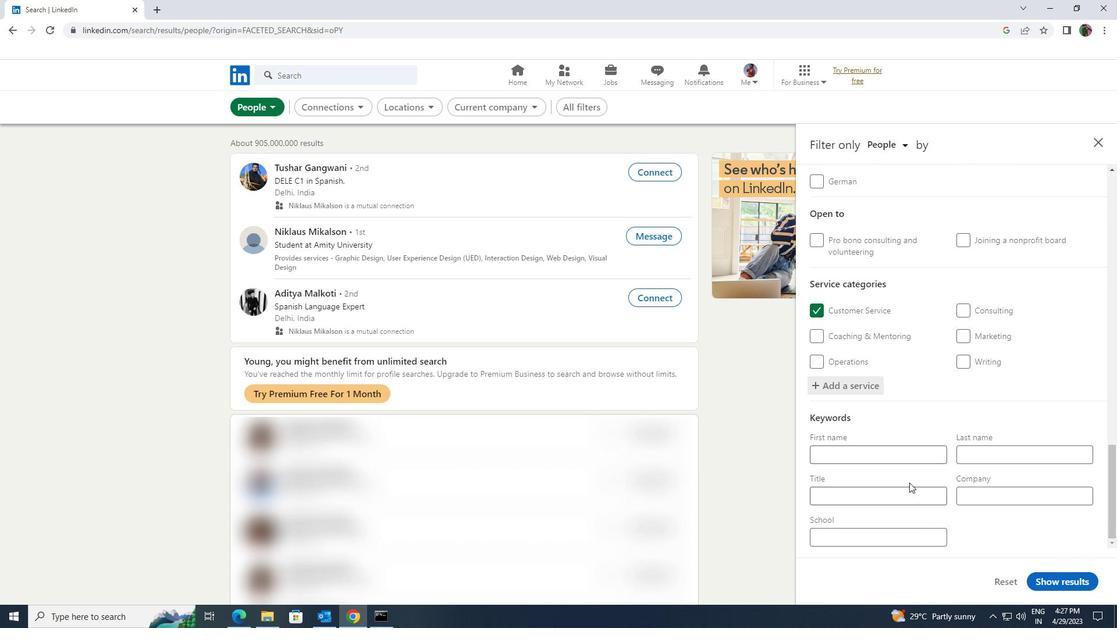 
Action: Mouse pressed left at (907, 497)
Screenshot: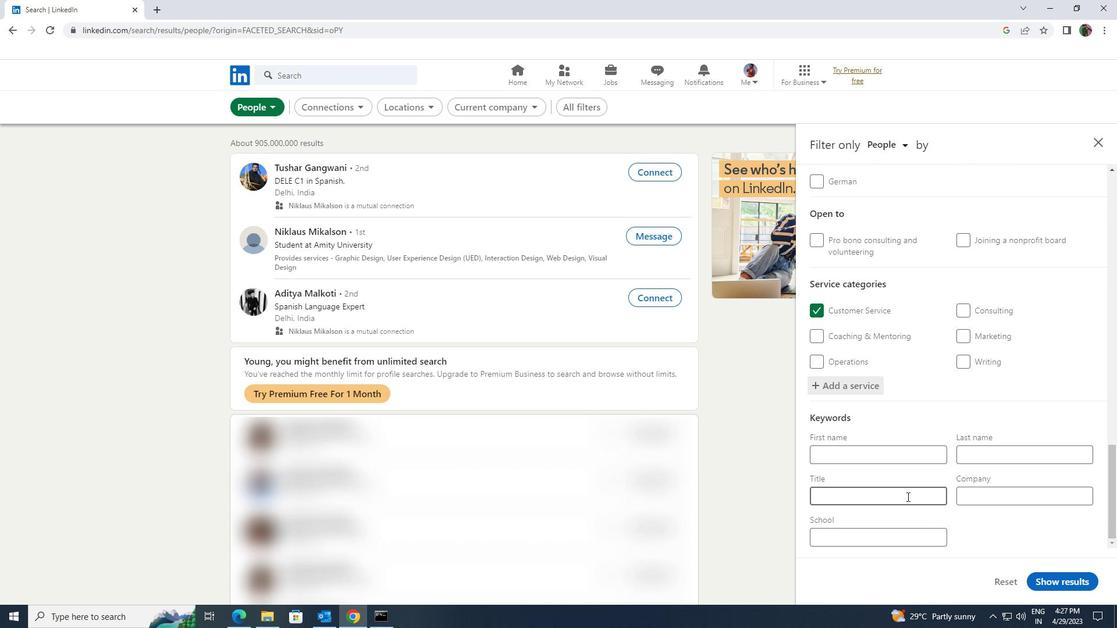 
Action: Mouse moved to (907, 497)
Screenshot: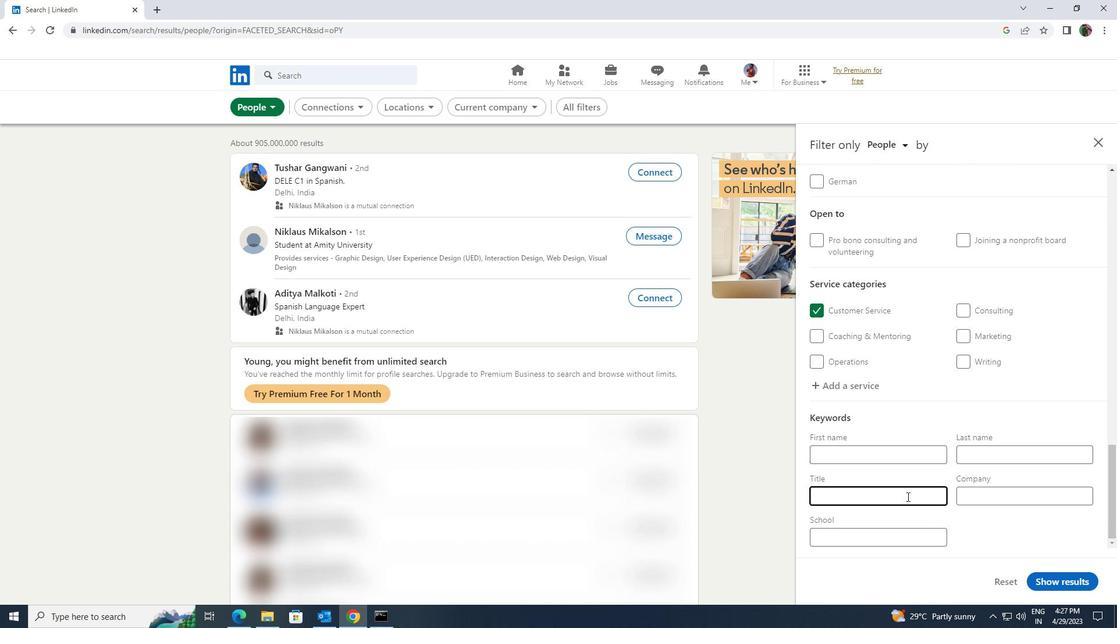 
Action: Key pressed <Key.shift>ELECTRICAL<Key.space><Key.shift>ENGINEER
Screenshot: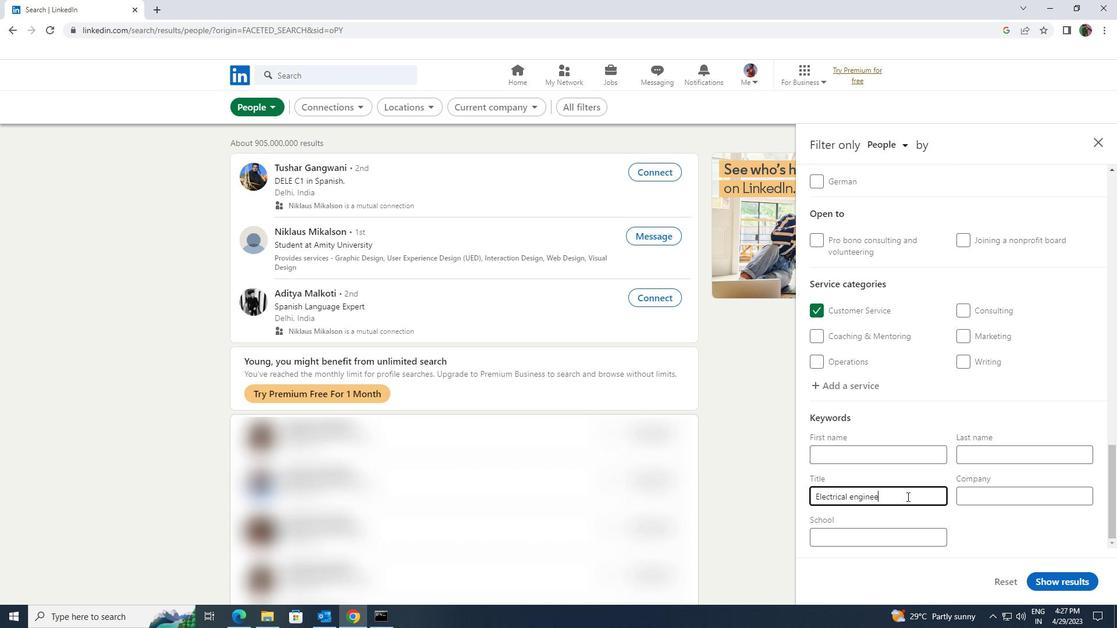 
Action: Mouse moved to (1070, 584)
Screenshot: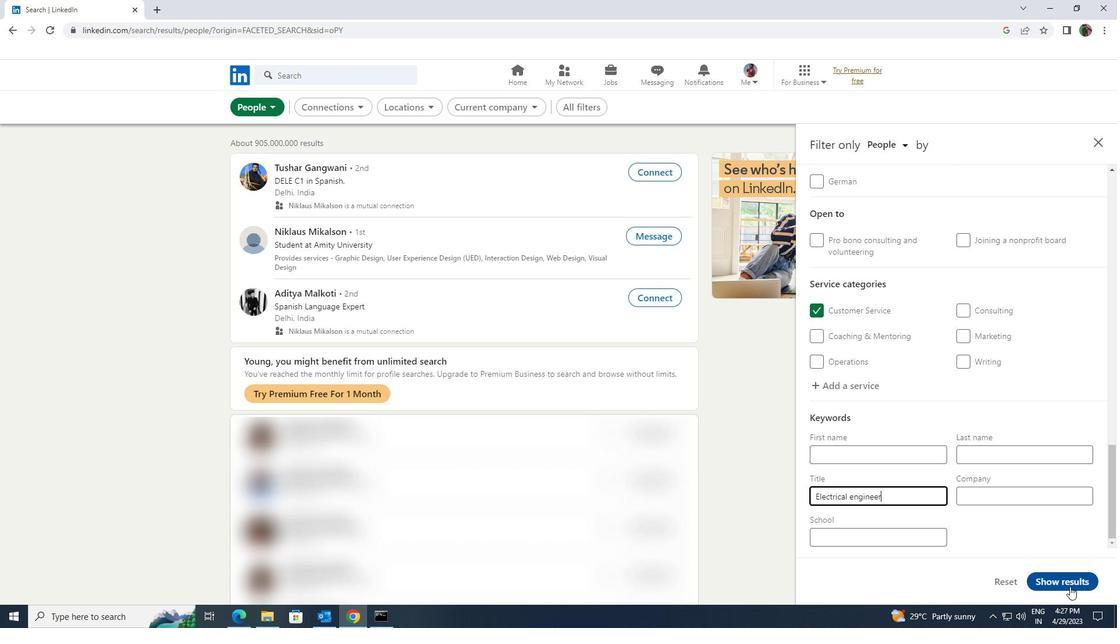 
Action: Mouse pressed left at (1070, 584)
Screenshot: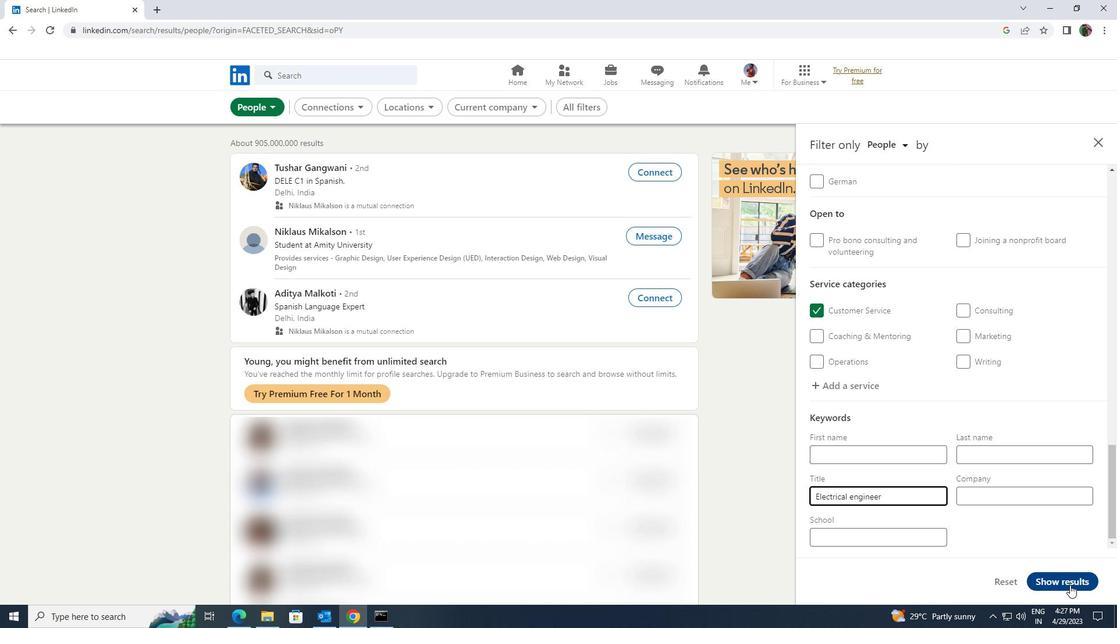 
